 Task: Open Card Sales Meeting Review in Board Competitive Intelligence Best Practices to Workspace Backup and Recovery Software and add a team member Softage.1@softage.net, a label Green, a checklist Asset Allocation, an attachment from your computer, a color Green and finally, add a card description 'Develop and launch new customer feedback program for product improvements' and a comment 'This task requires us to be adaptable and flexible, willing to adjust our approach as needed based on new information or feedback.'. Add a start date 'Jan 01, 1900' with a due date 'Jan 08, 1900'
Action: Mouse moved to (74, 305)
Screenshot: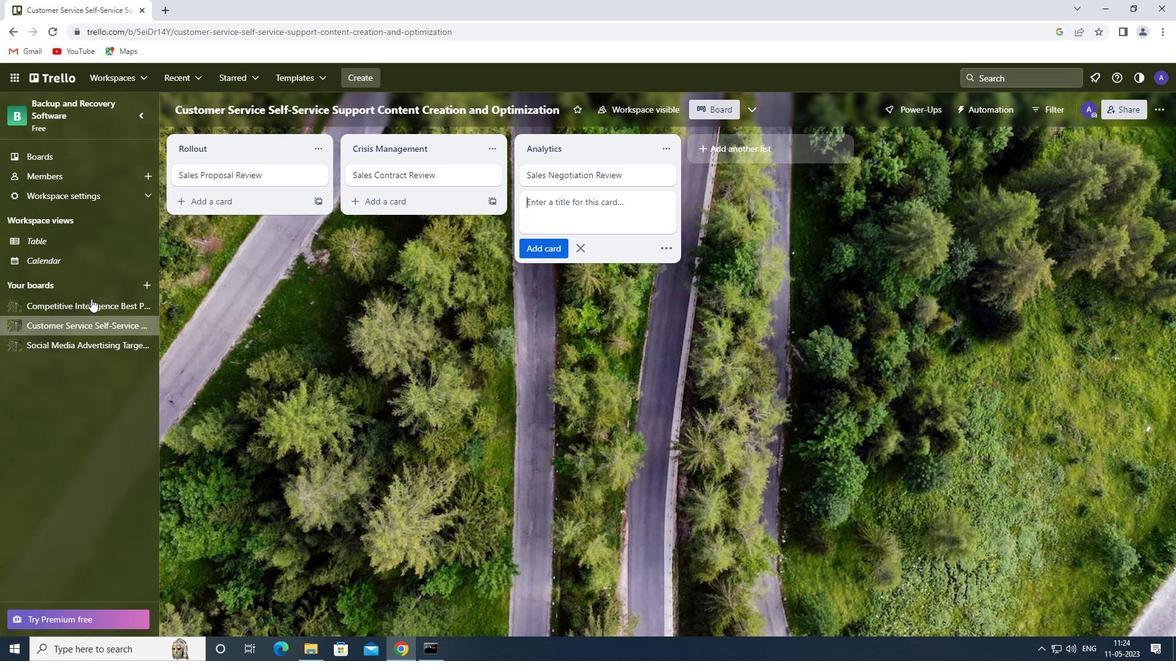 
Action: Mouse pressed left at (74, 305)
Screenshot: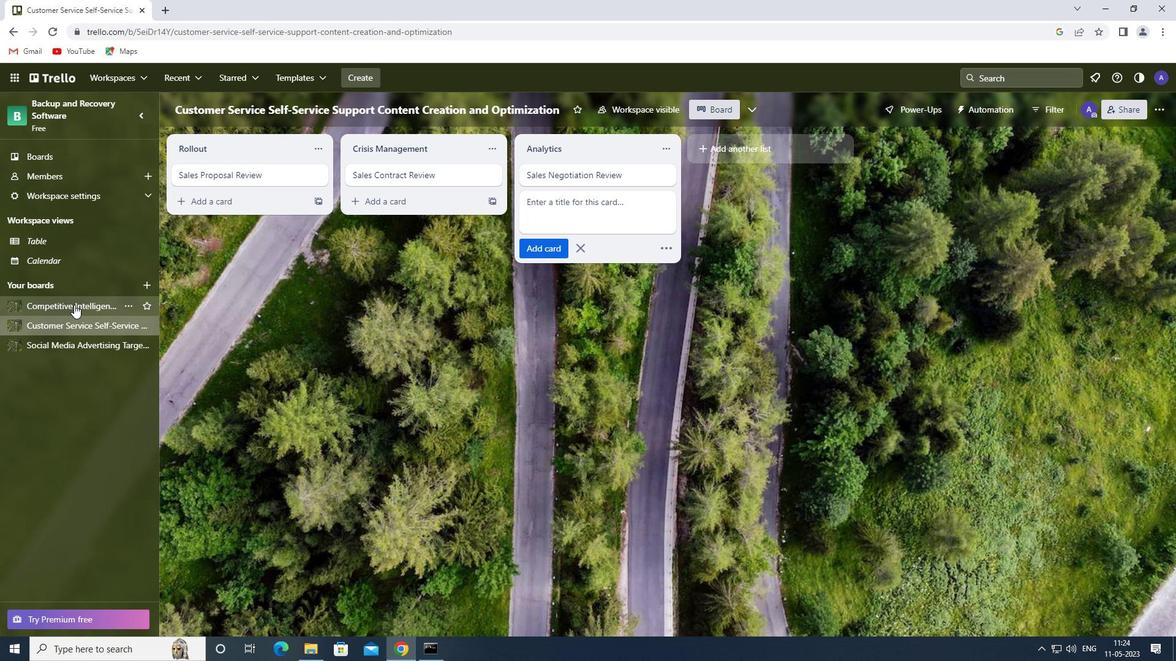 
Action: Mouse moved to (228, 176)
Screenshot: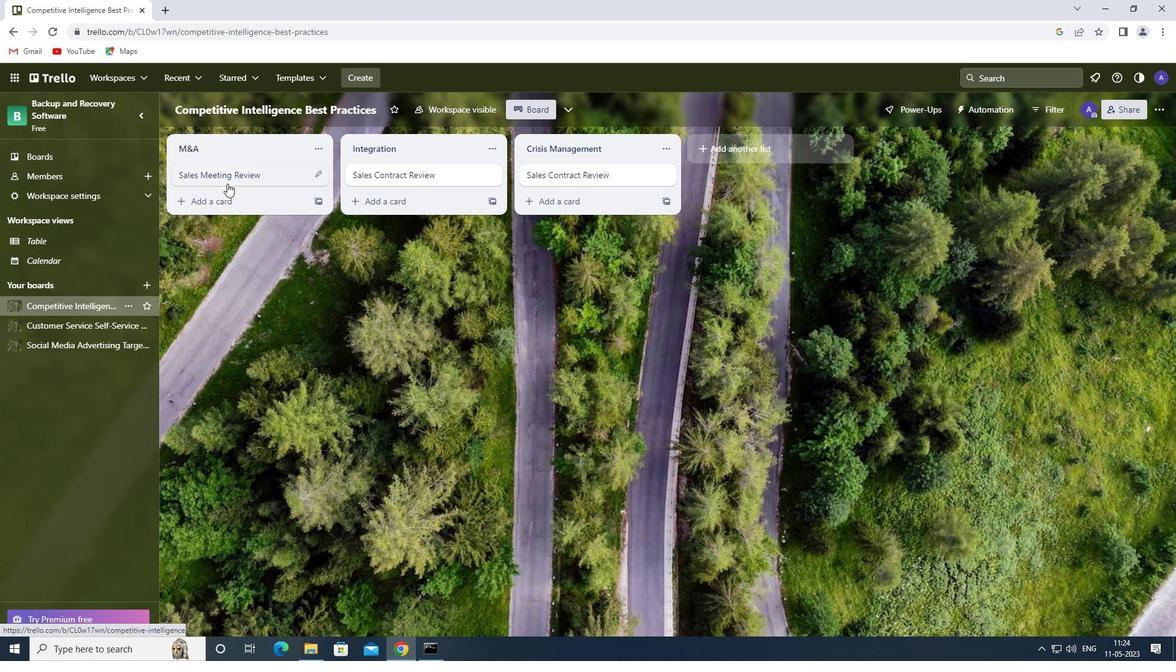 
Action: Mouse pressed left at (228, 176)
Screenshot: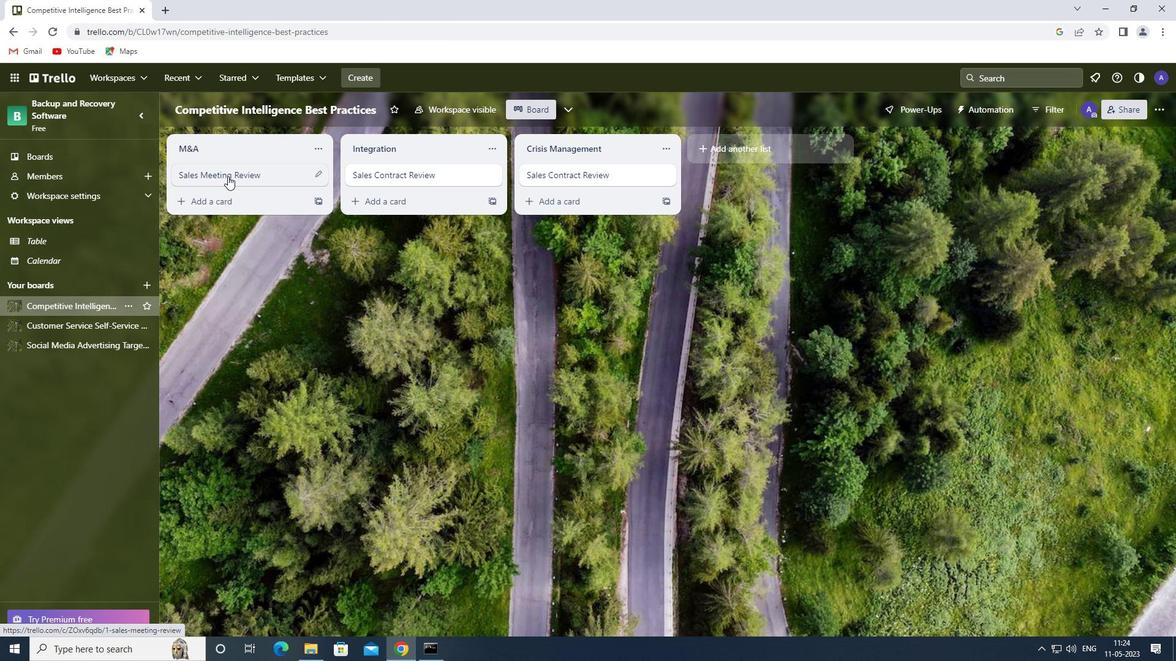 
Action: Mouse moved to (742, 172)
Screenshot: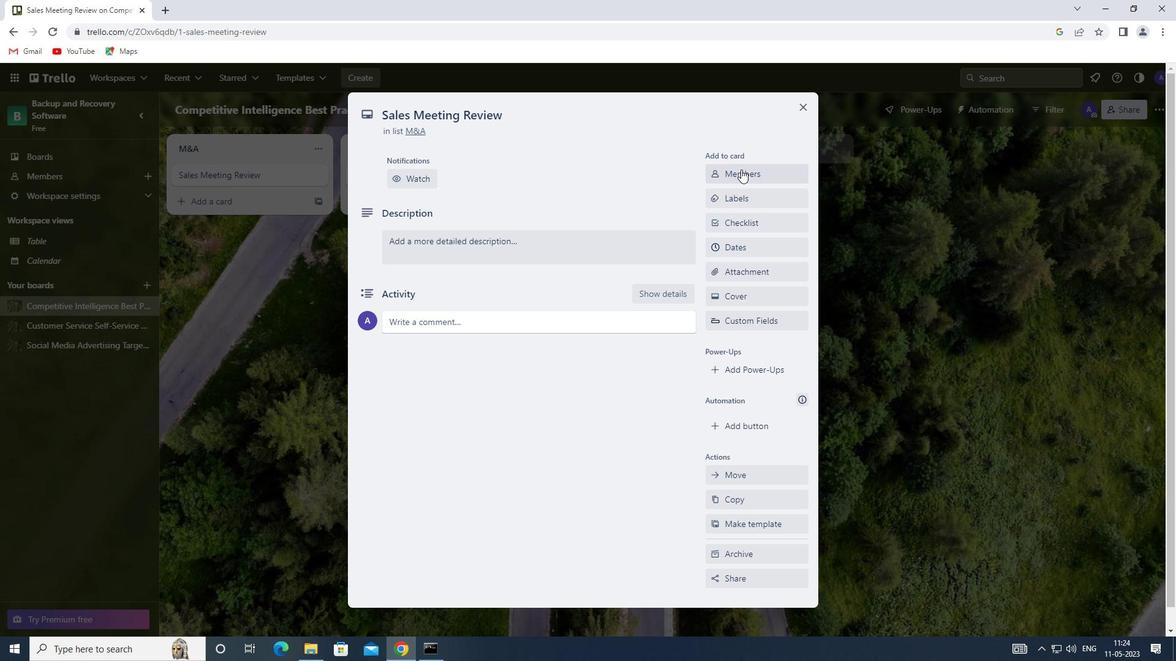 
Action: Mouse pressed left at (742, 172)
Screenshot: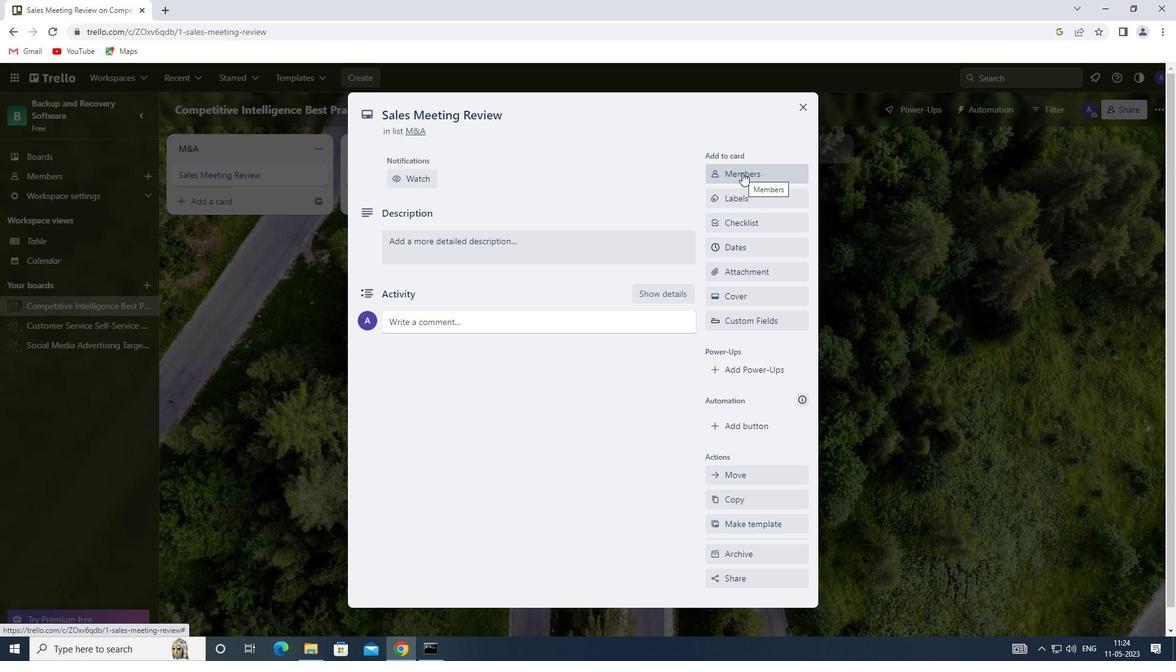 
Action: Mouse moved to (732, 233)
Screenshot: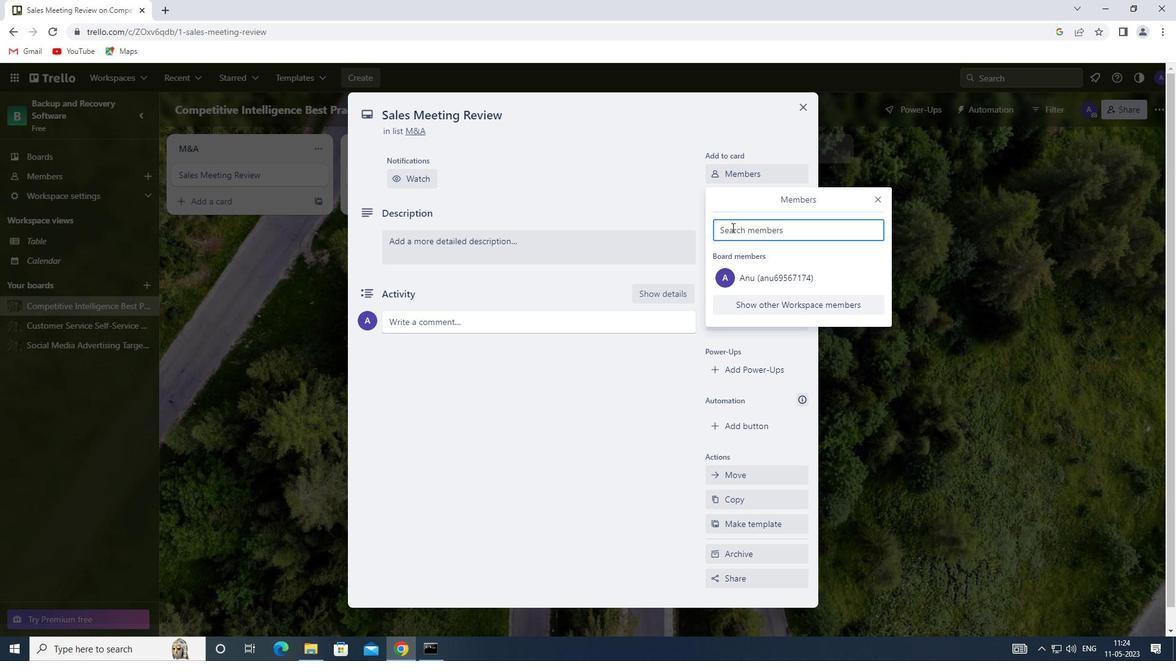 
Action: Mouse pressed left at (732, 233)
Screenshot: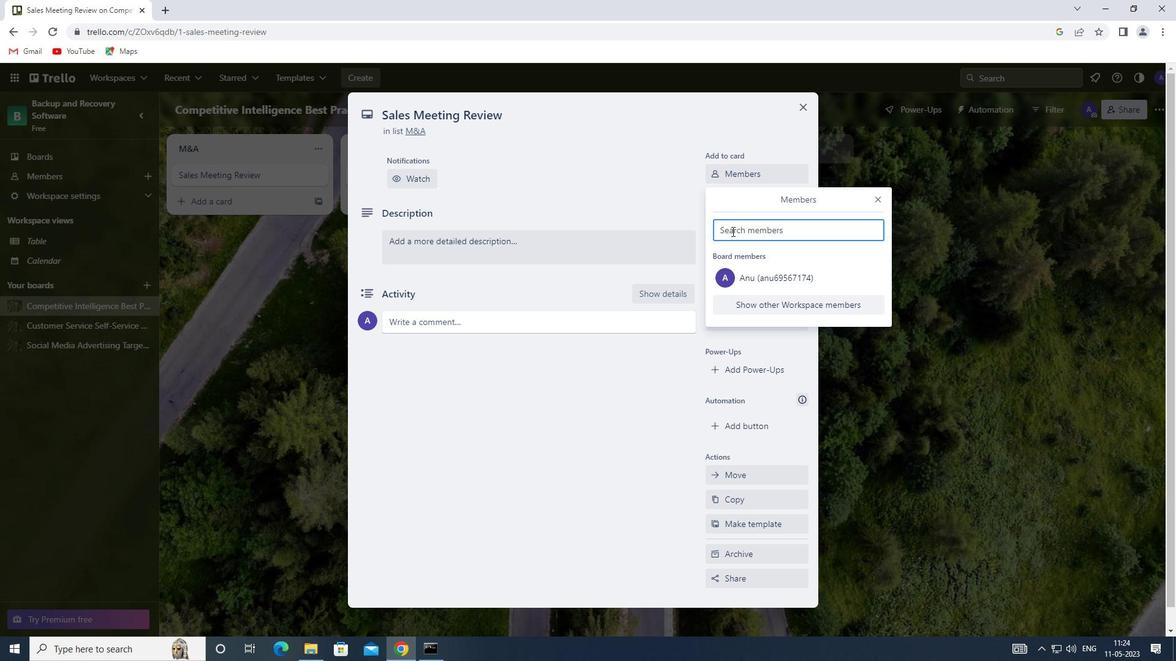 
Action: Key pressed <Key.shift><Key.shift><Key.shift><Key.shift><Key.shift><Key.shift>SOFTAGE.1<Key.shift>@SOFTAGE.NET
Screenshot: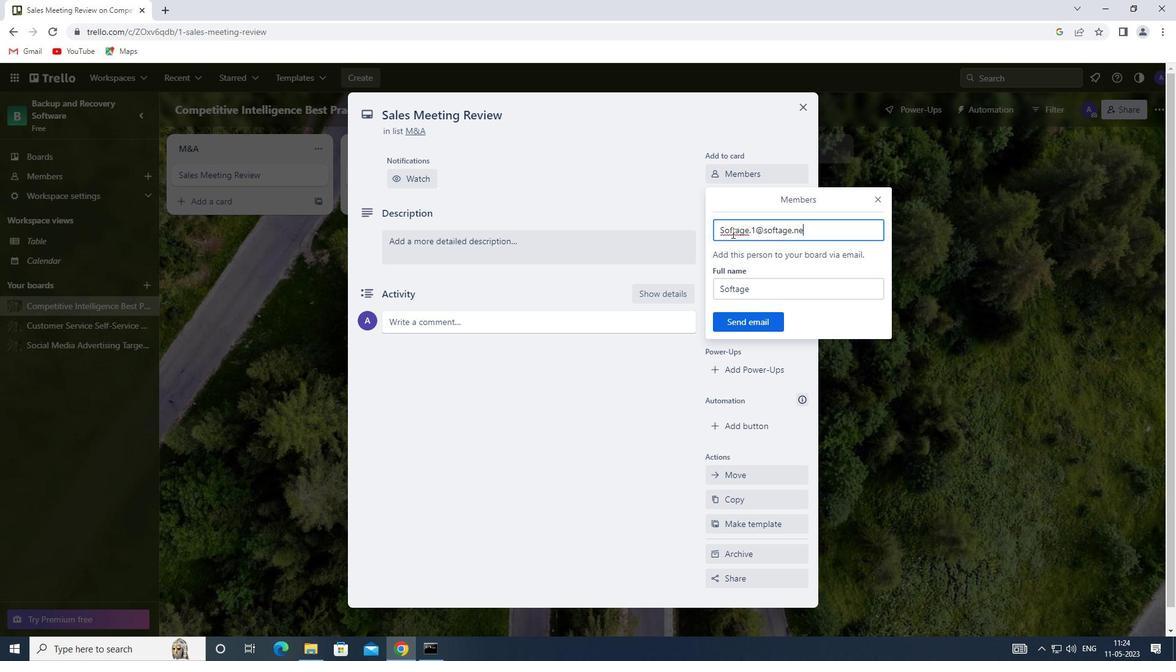 
Action: Mouse moved to (742, 323)
Screenshot: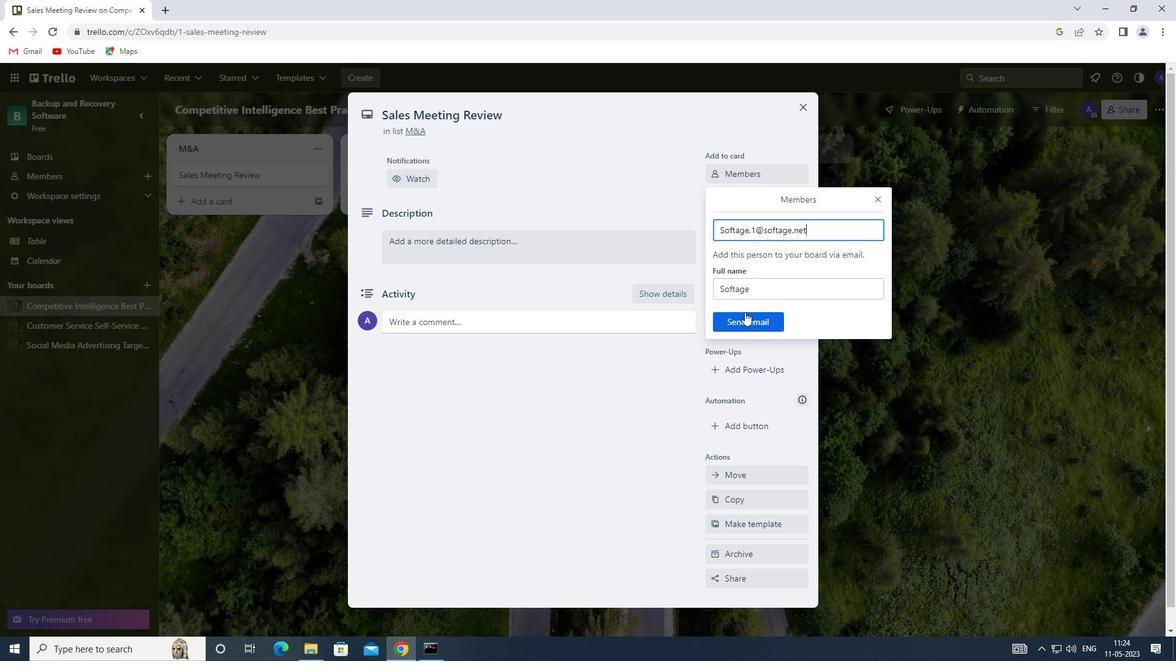 
Action: Mouse pressed left at (742, 323)
Screenshot: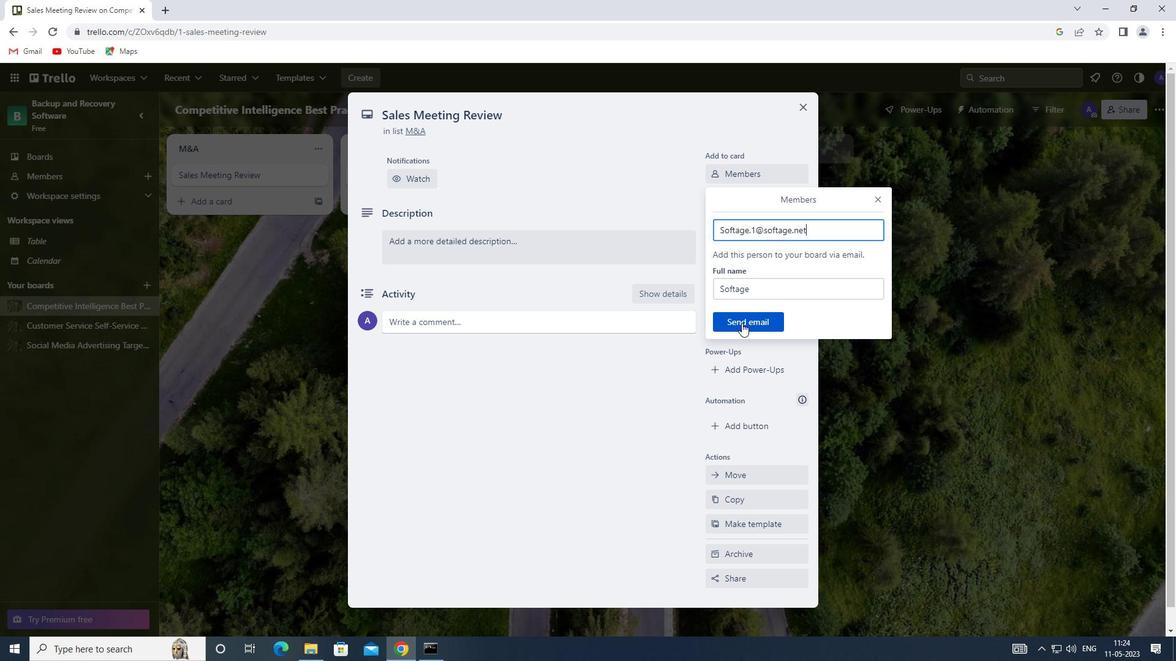
Action: Mouse moved to (739, 244)
Screenshot: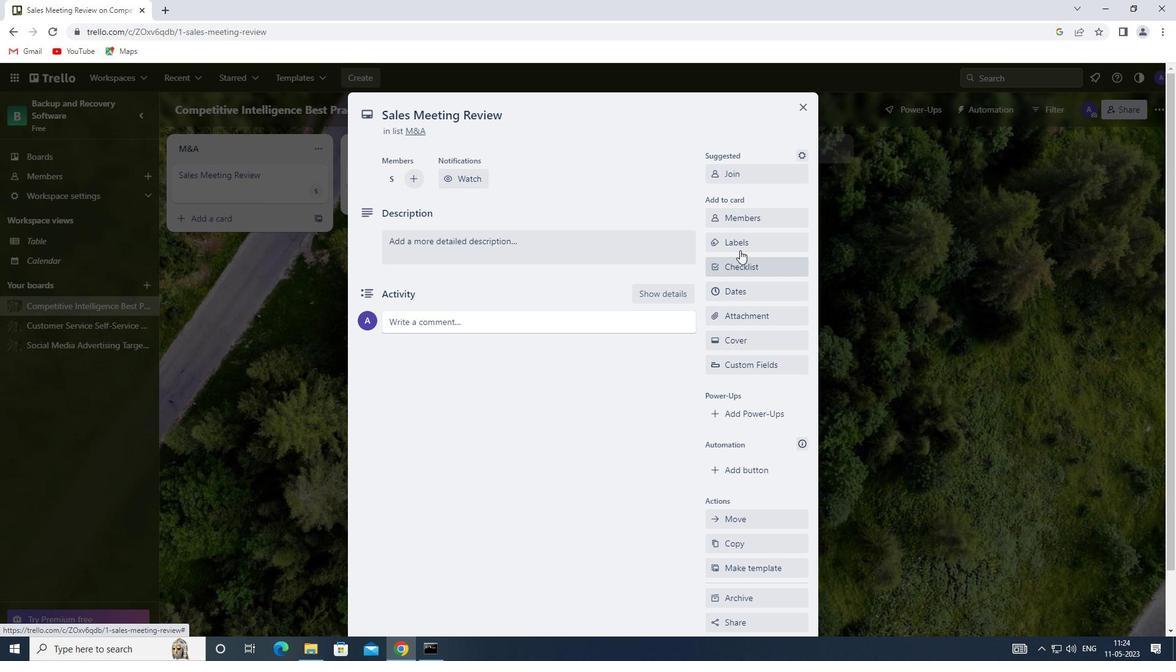 
Action: Mouse pressed left at (739, 244)
Screenshot: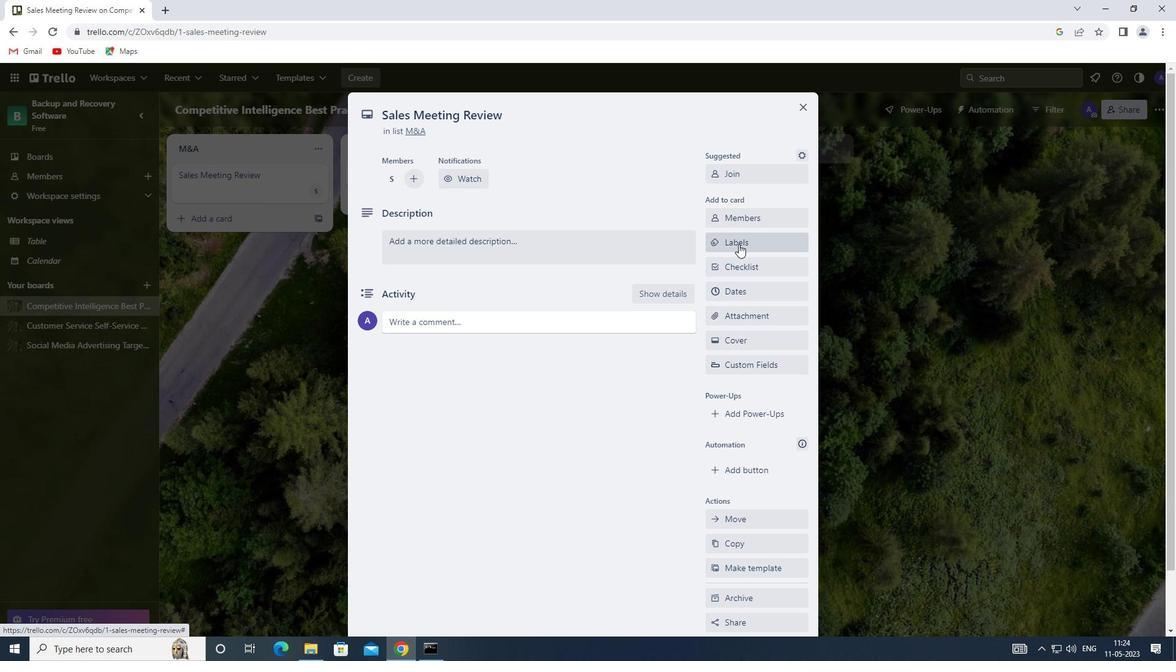 
Action: Mouse moved to (720, 342)
Screenshot: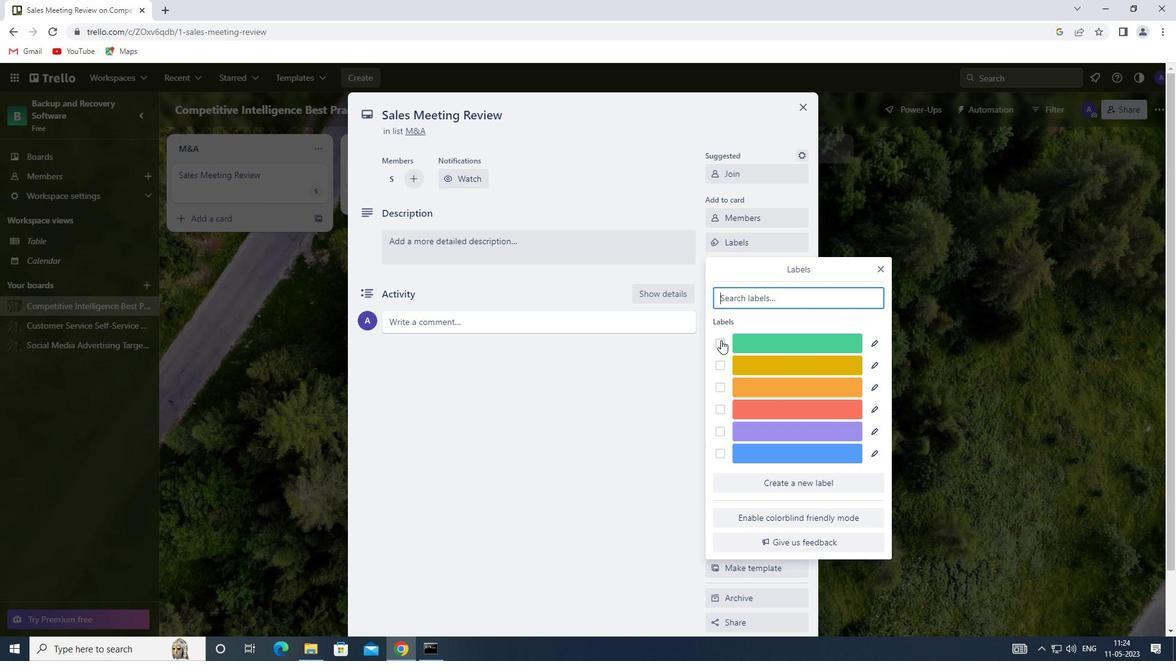 
Action: Mouse pressed left at (720, 342)
Screenshot: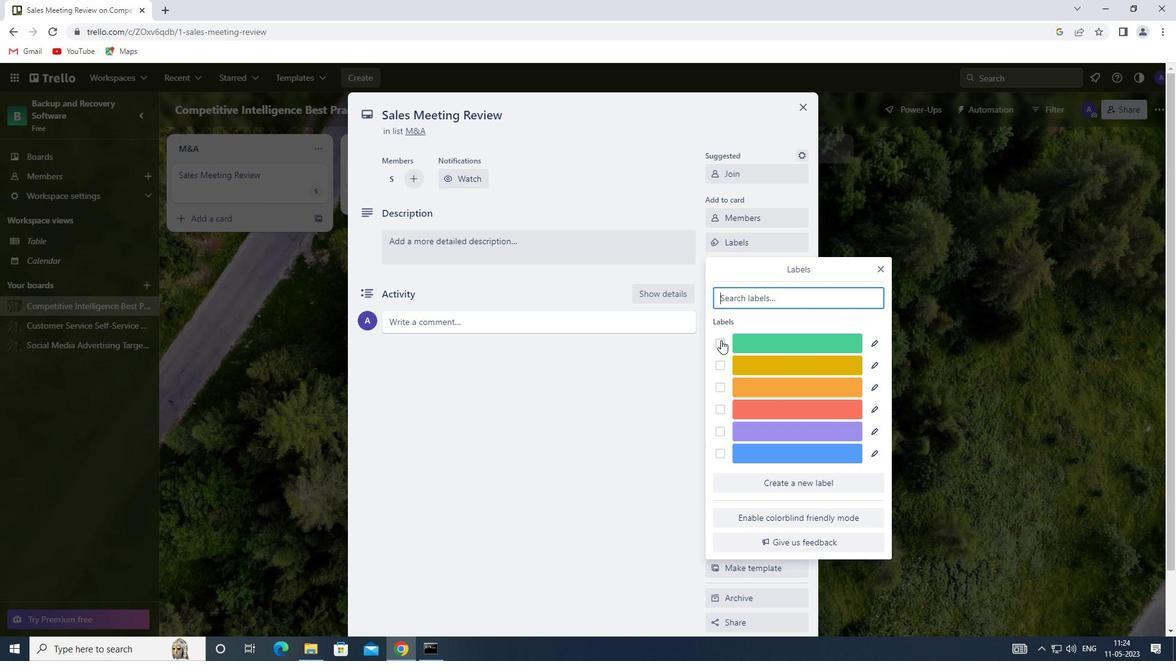 
Action: Mouse moved to (877, 271)
Screenshot: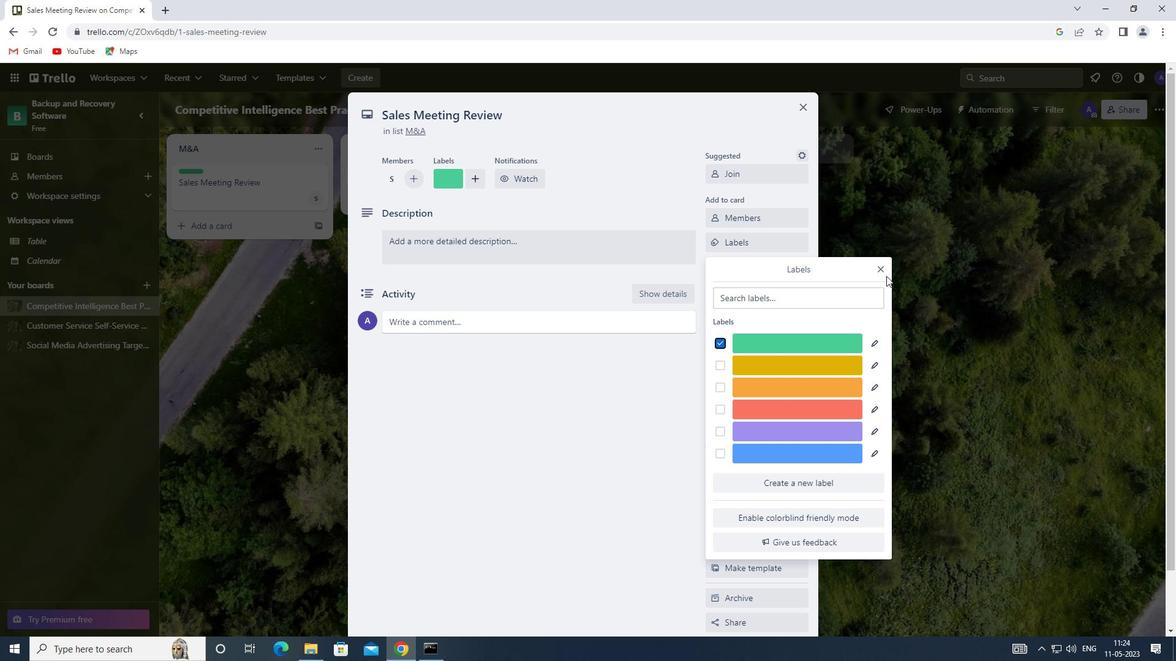 
Action: Mouse pressed left at (877, 271)
Screenshot: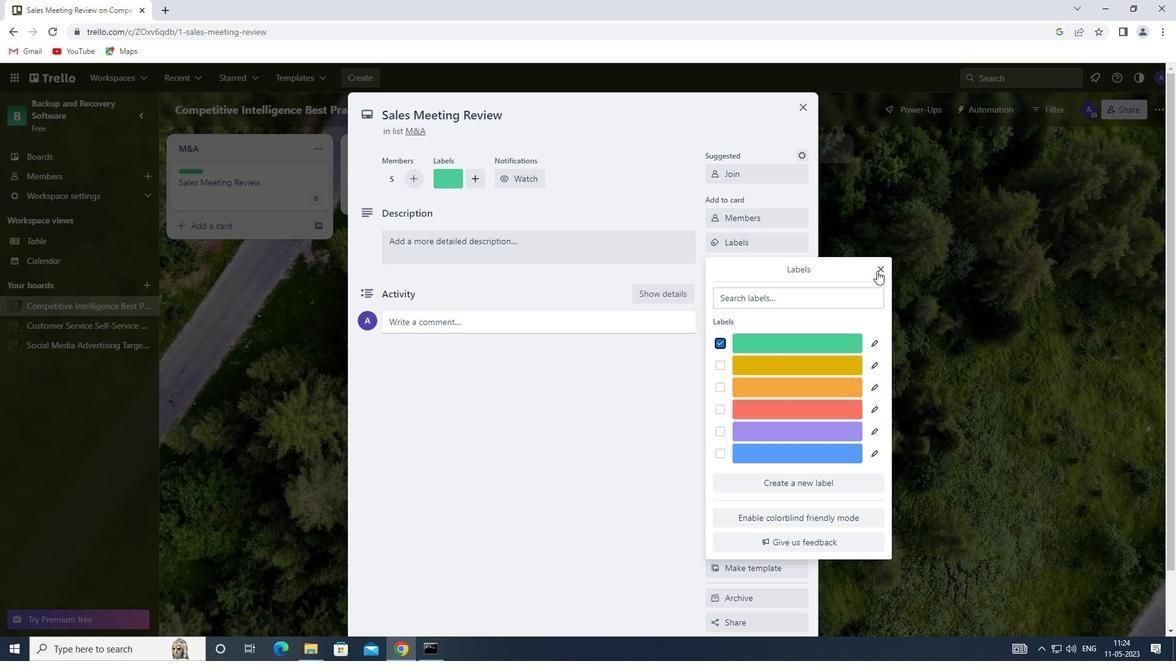 
Action: Mouse moved to (768, 269)
Screenshot: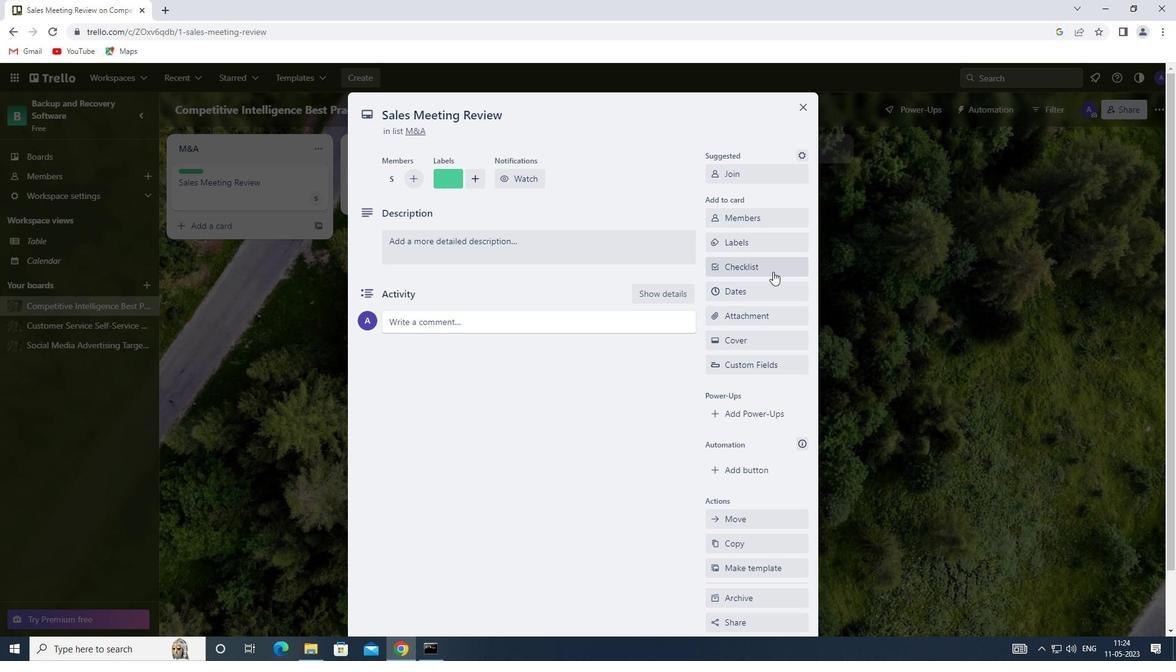 
Action: Mouse pressed left at (768, 269)
Screenshot: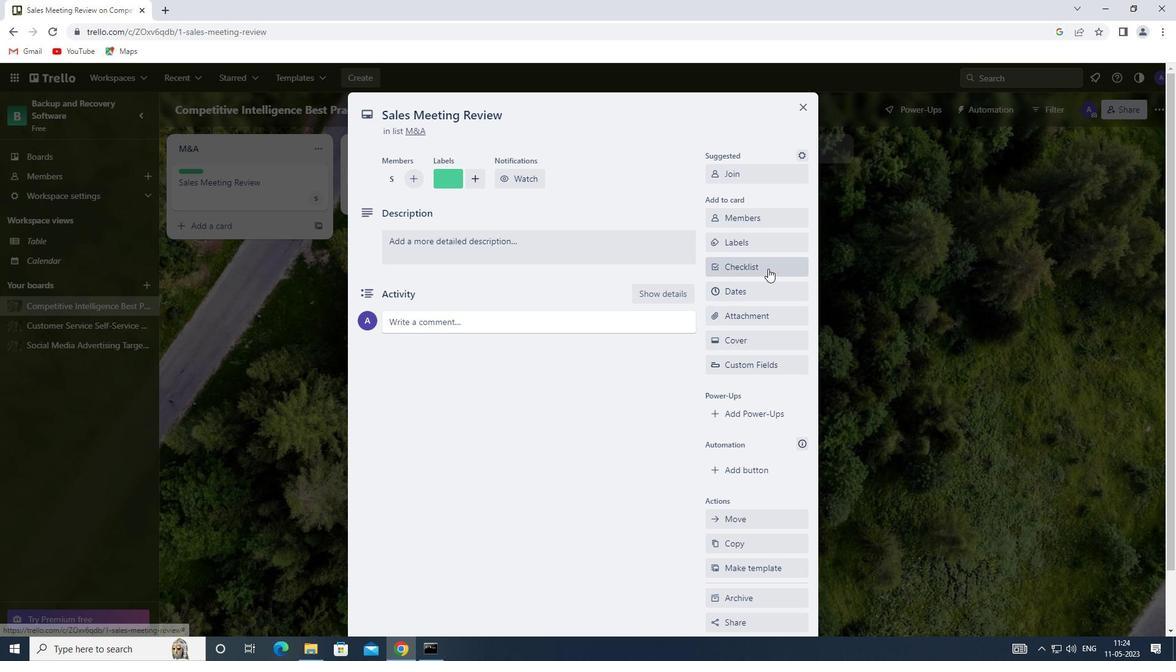 
Action: Mouse moved to (752, 315)
Screenshot: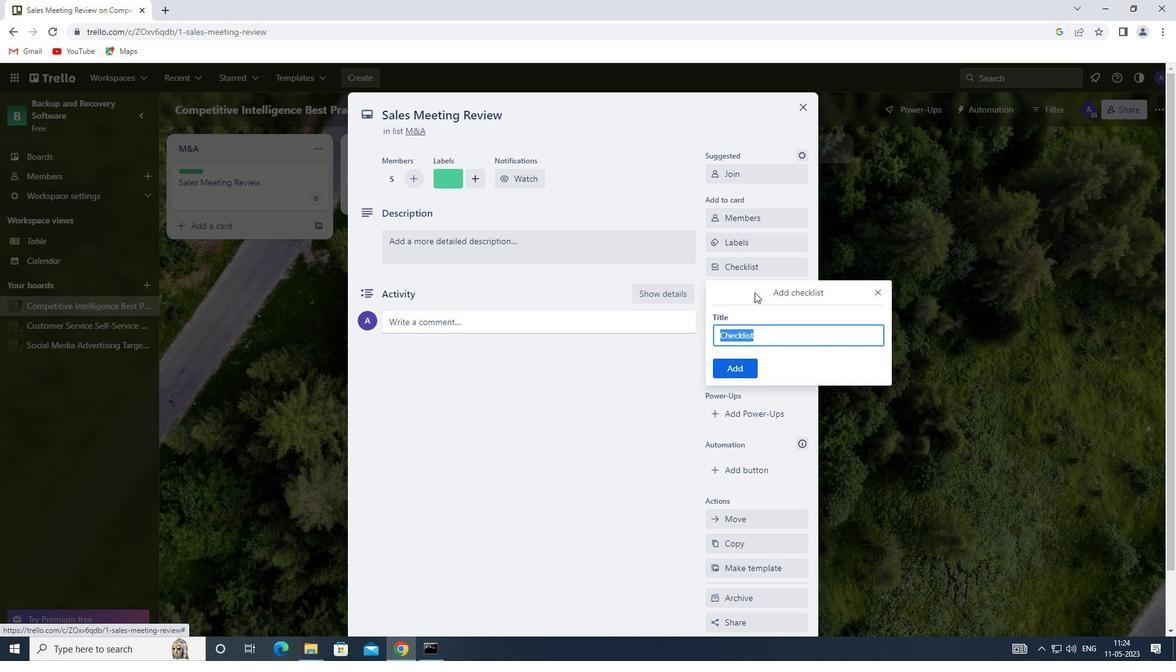 
Action: Key pressed <Key.shift>ASSES<Key.backspace>T<Key.space><Key.shift><Key.shift><Key.shift><Key.shift><Key.shift>ALLOCATION
Screenshot: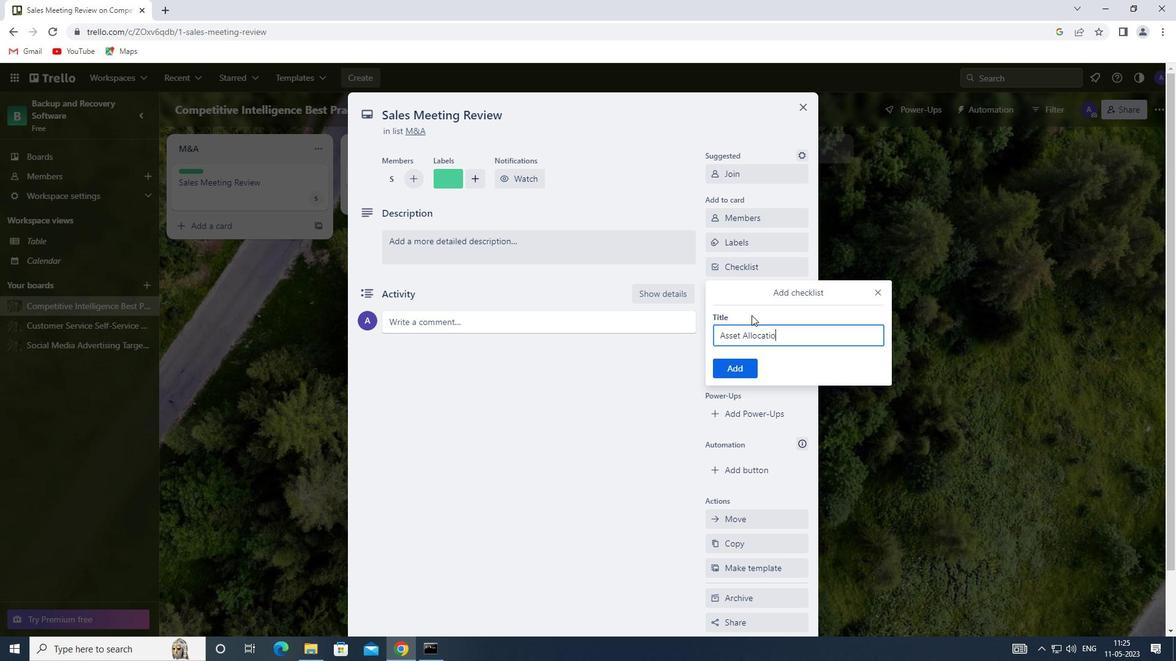 
Action: Mouse moved to (743, 363)
Screenshot: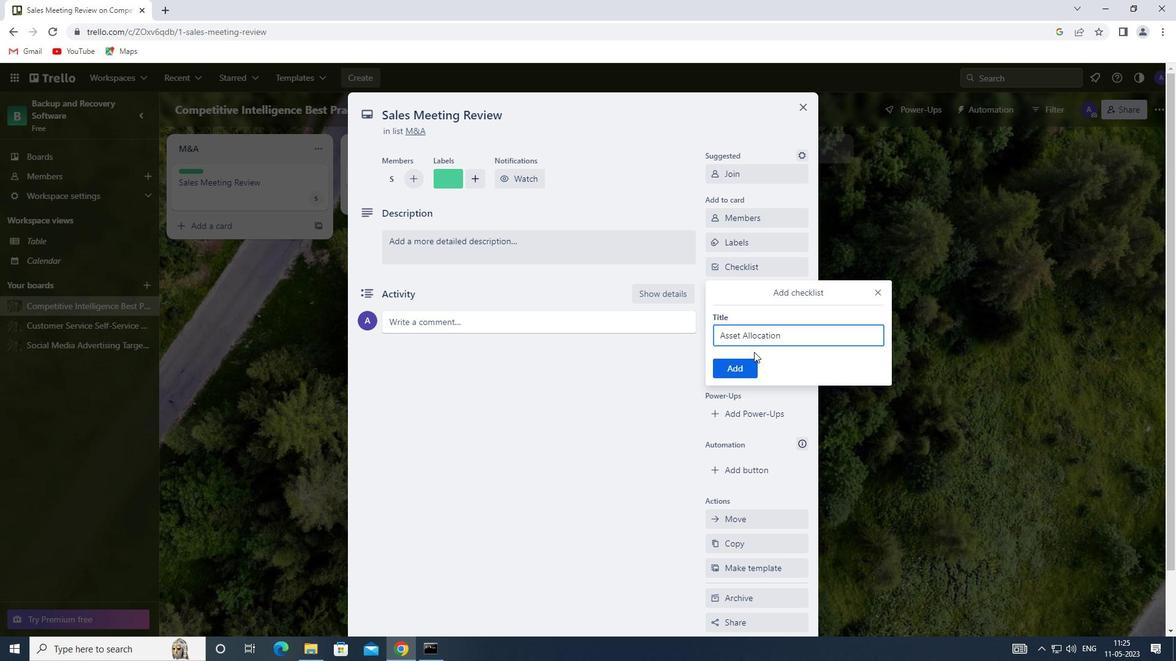 
Action: Mouse pressed left at (743, 363)
Screenshot: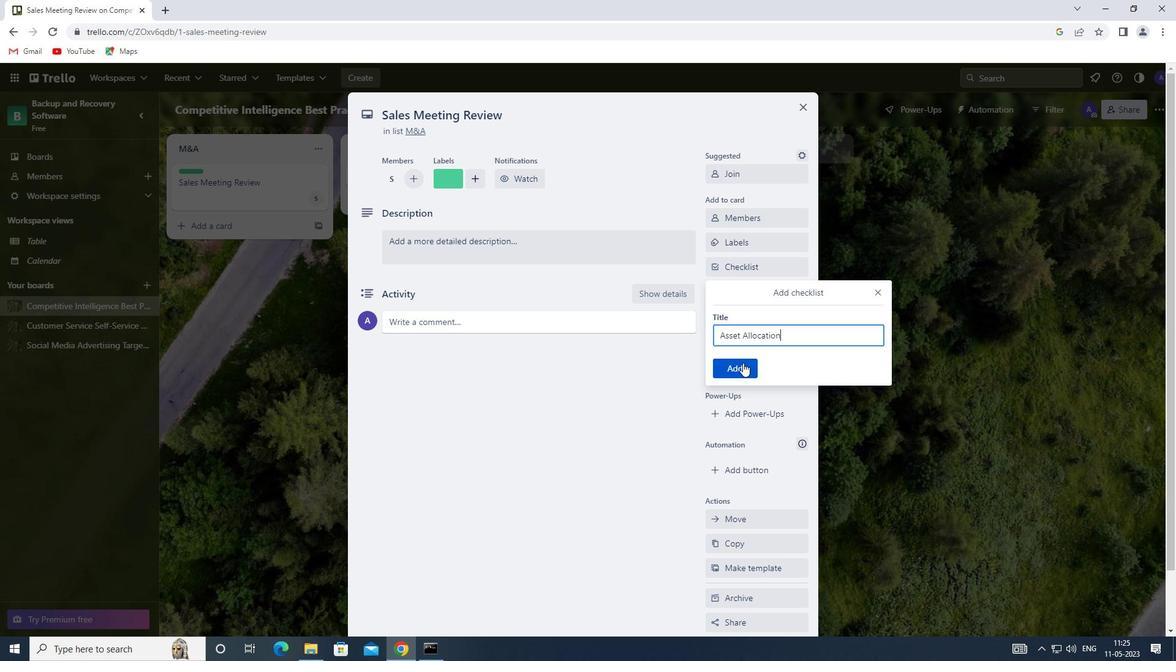 
Action: Mouse moved to (745, 311)
Screenshot: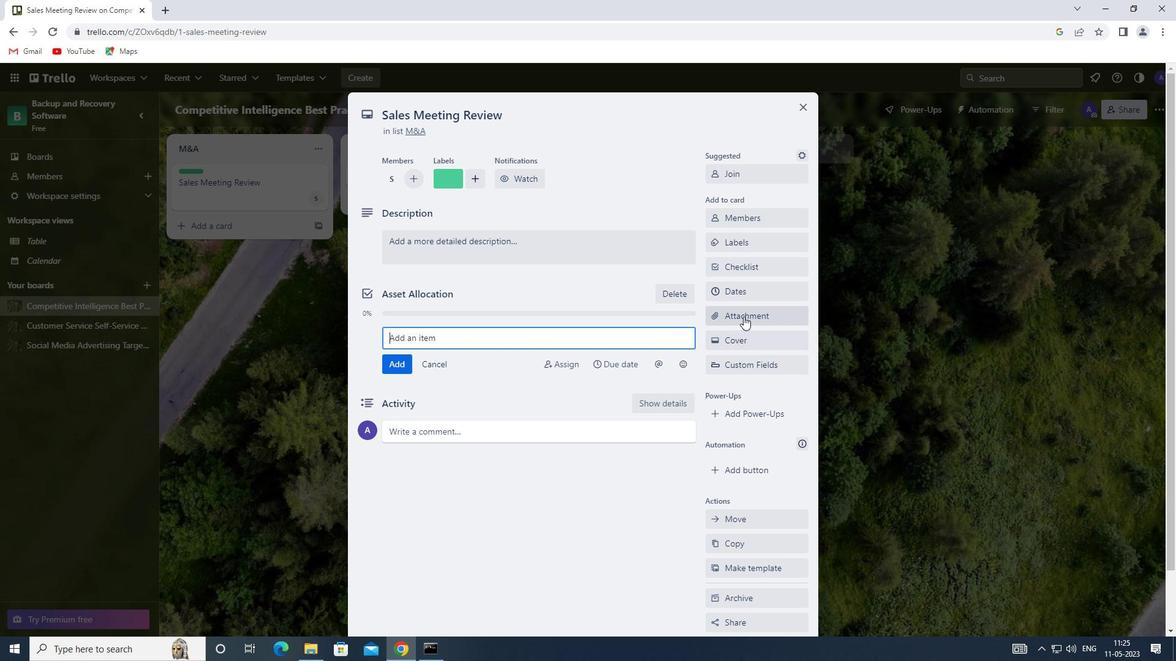 
Action: Mouse pressed left at (745, 311)
Screenshot: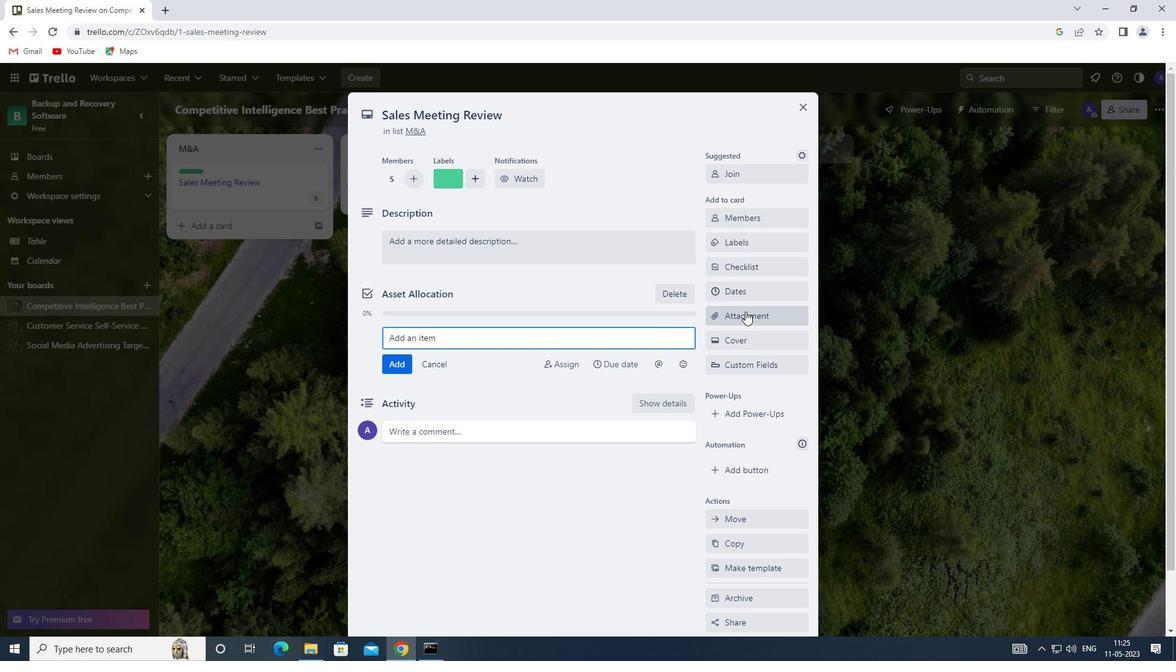 
Action: Mouse moved to (745, 375)
Screenshot: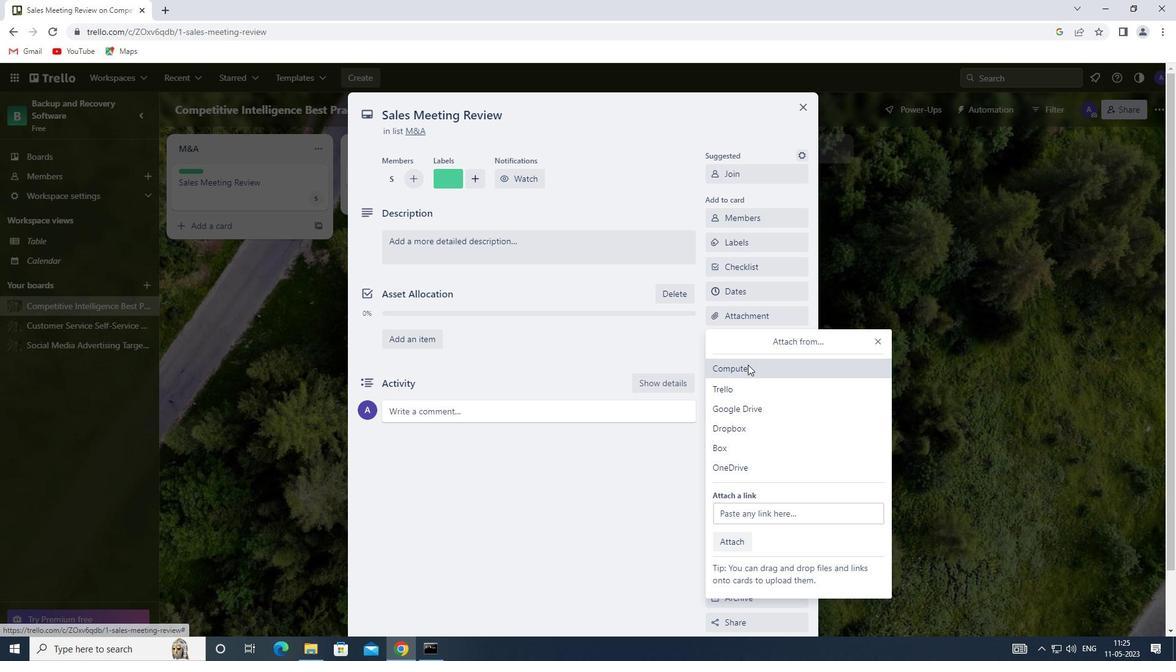 
Action: Mouse pressed left at (745, 375)
Screenshot: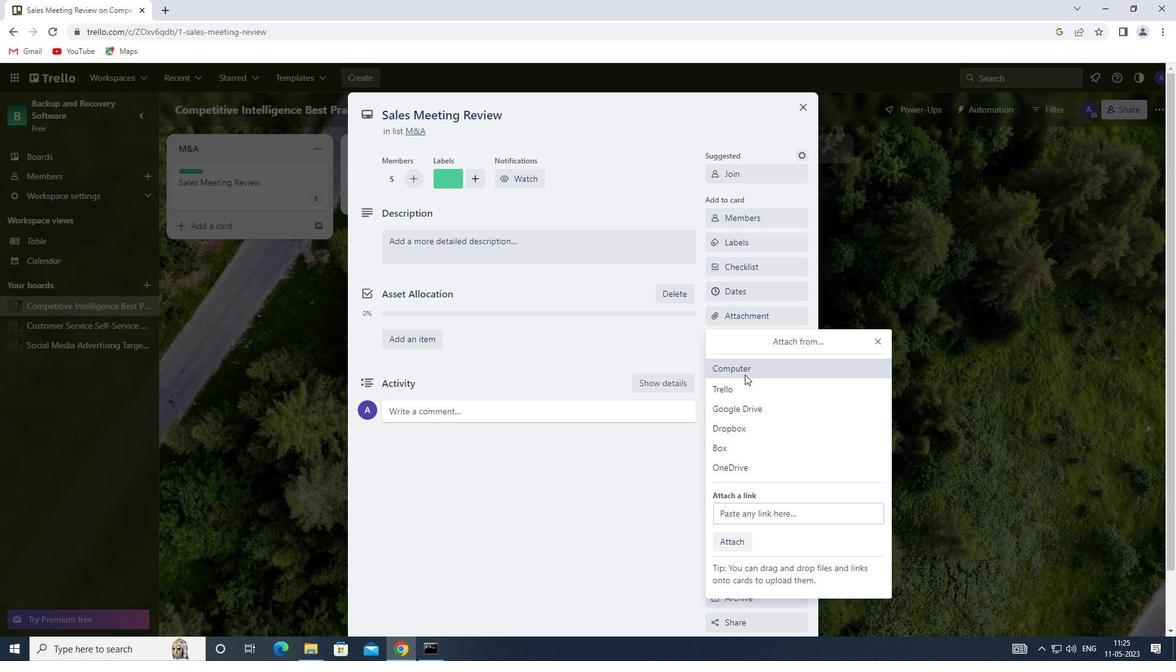 
Action: Mouse moved to (350, 90)
Screenshot: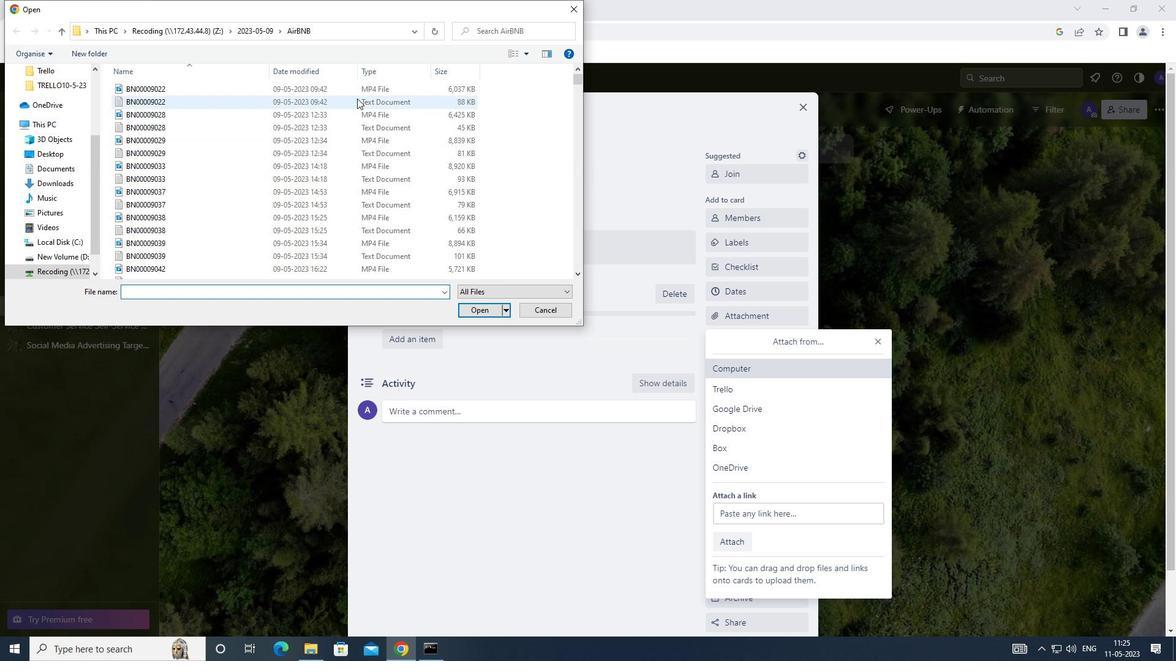 
Action: Mouse pressed left at (350, 90)
Screenshot: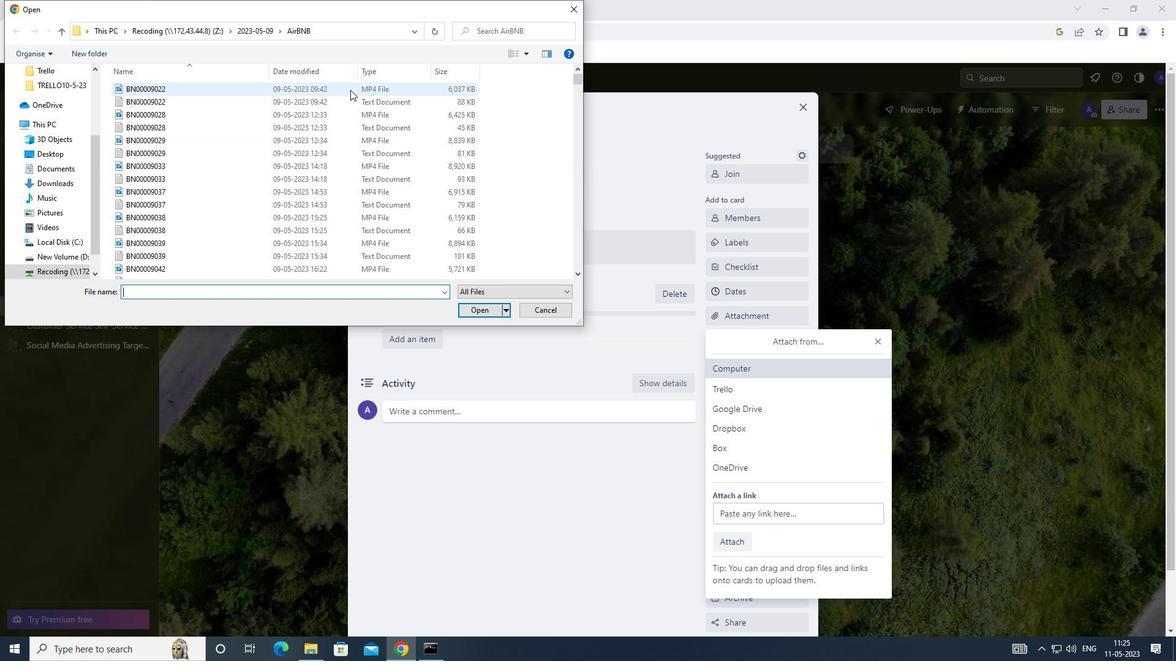
Action: Mouse moved to (482, 311)
Screenshot: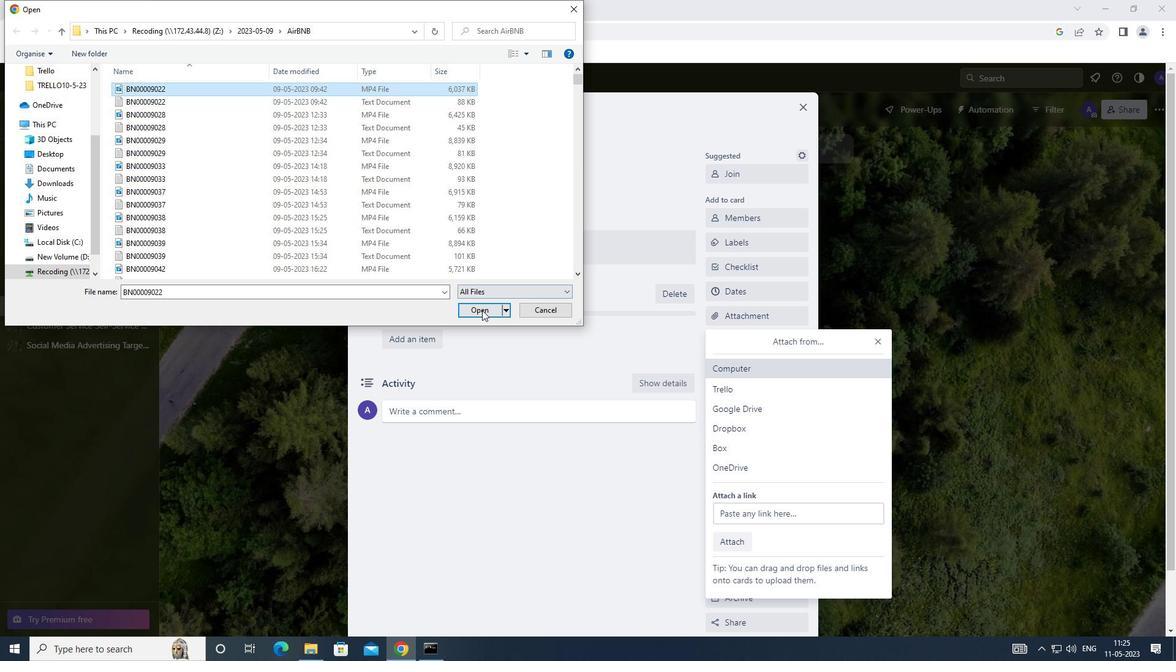 
Action: Mouse pressed left at (482, 311)
Screenshot: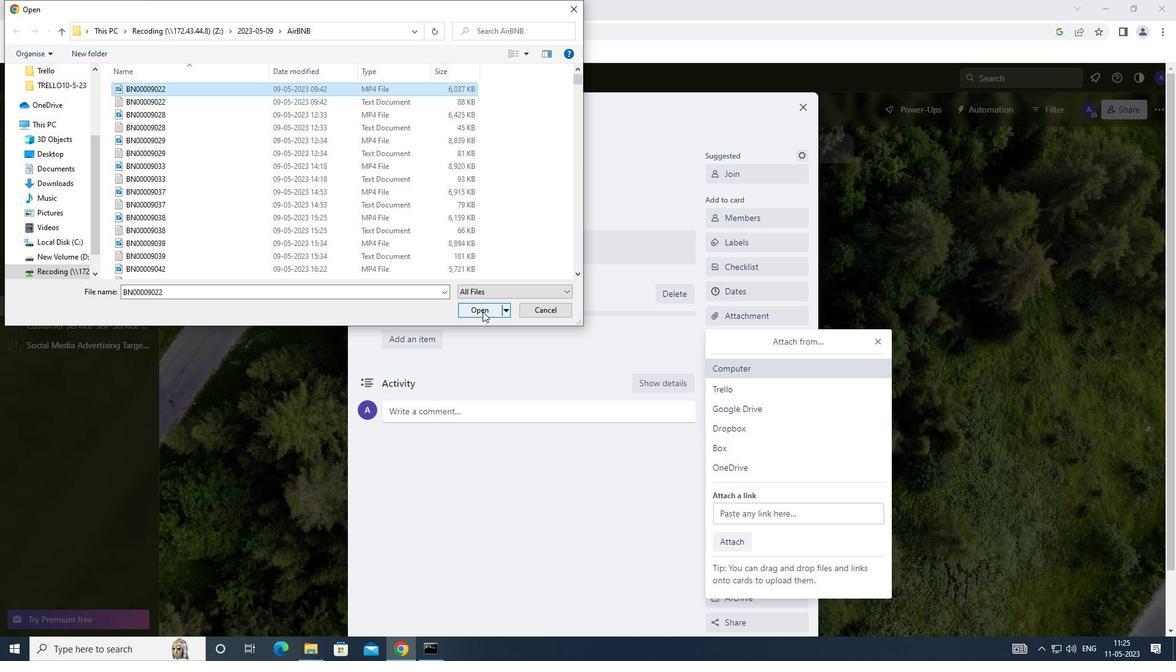 
Action: Mouse moved to (737, 335)
Screenshot: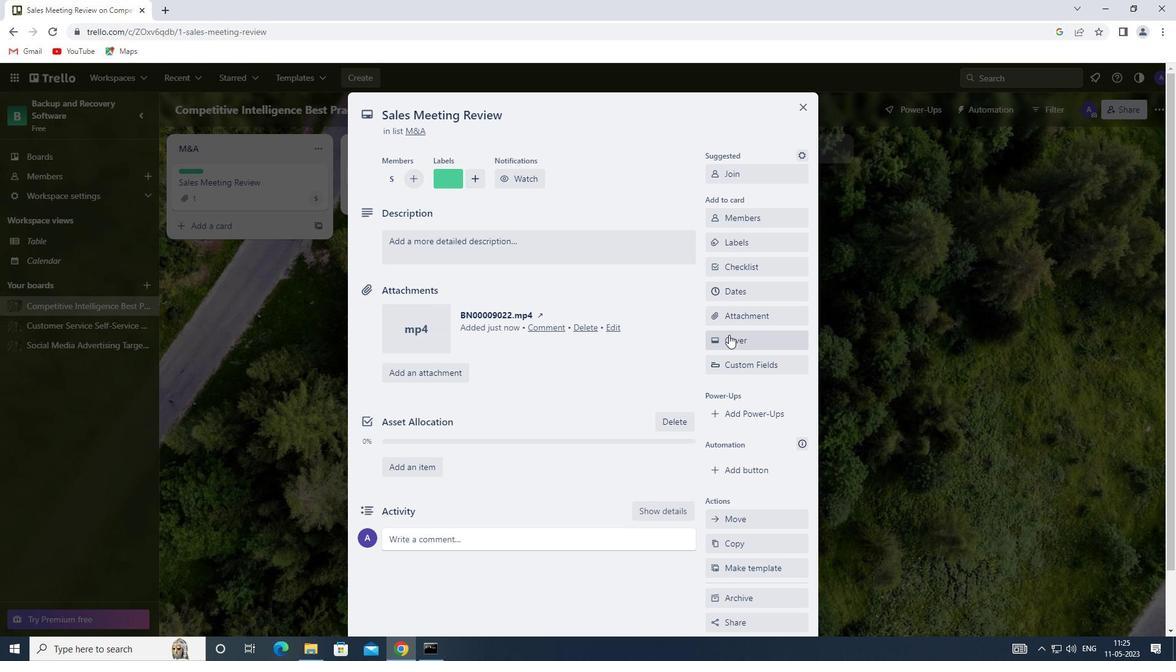 
Action: Mouse pressed left at (737, 335)
Screenshot: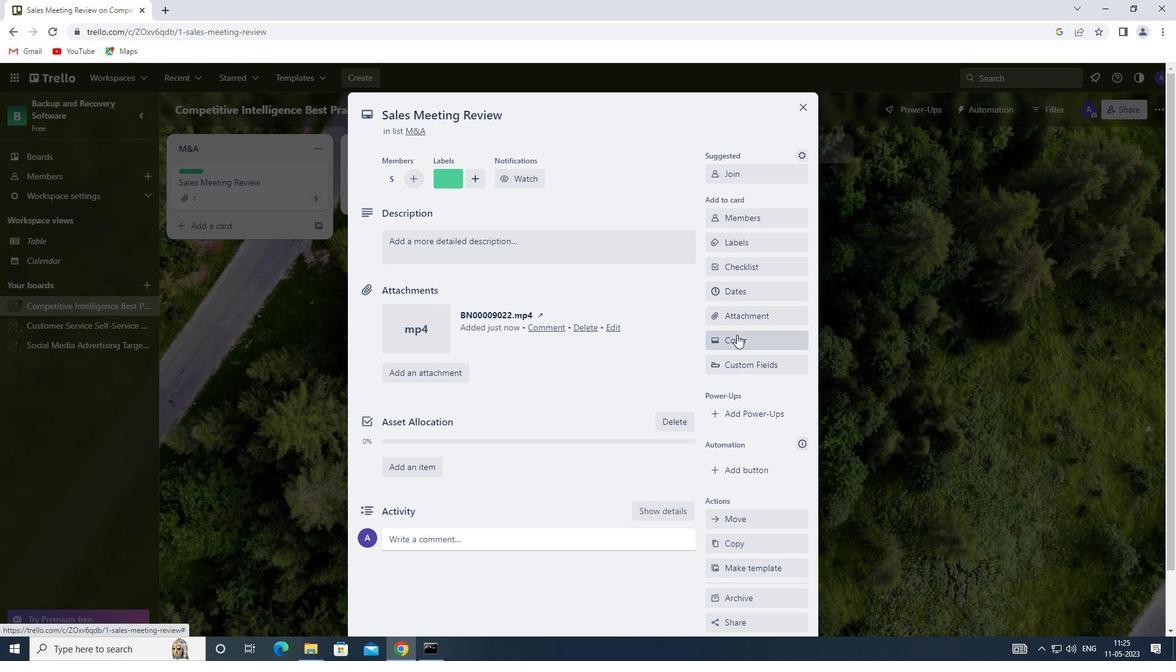 
Action: Mouse moved to (738, 385)
Screenshot: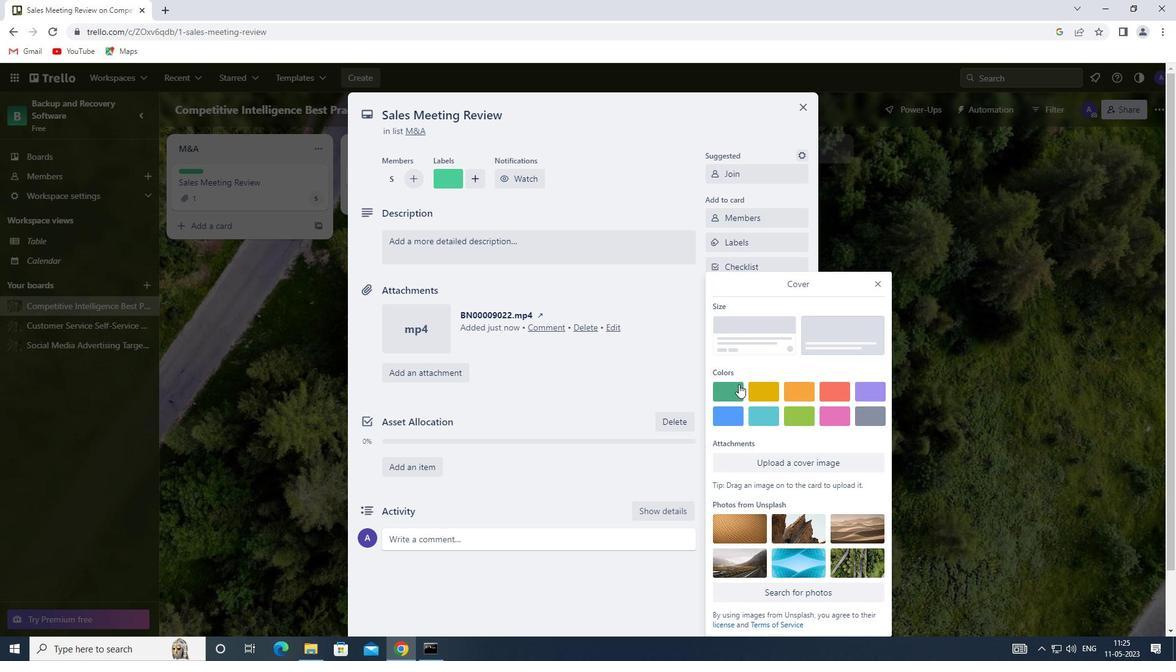 
Action: Mouse pressed left at (738, 385)
Screenshot: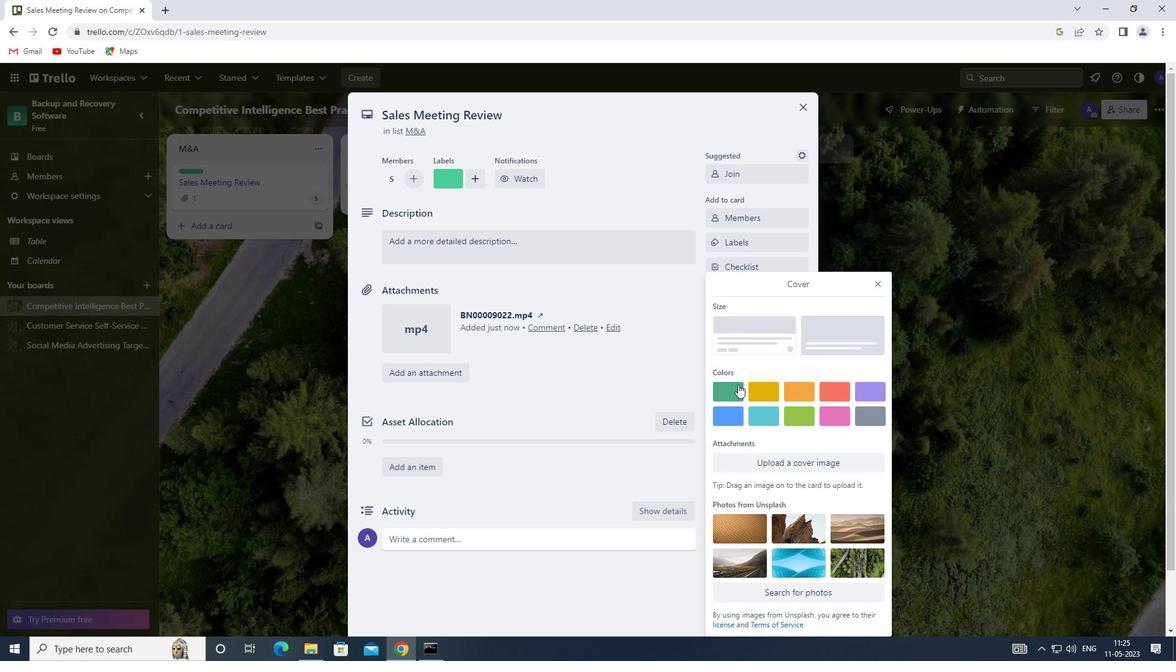 
Action: Mouse moved to (880, 259)
Screenshot: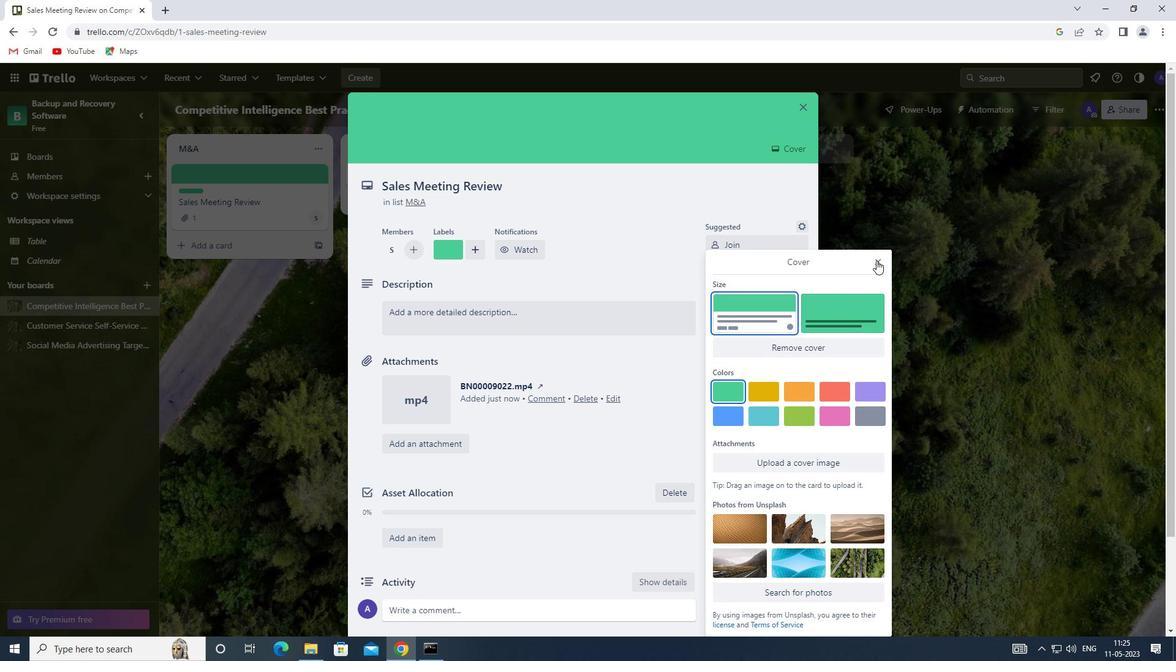 
Action: Mouse pressed left at (880, 259)
Screenshot: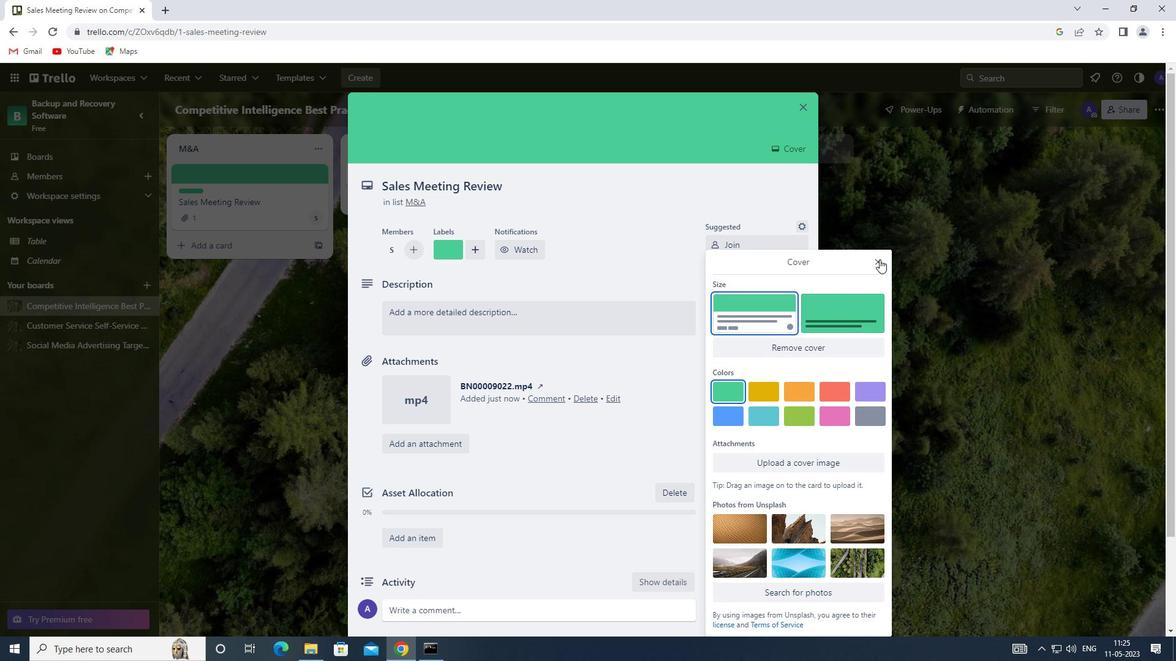 
Action: Mouse moved to (418, 309)
Screenshot: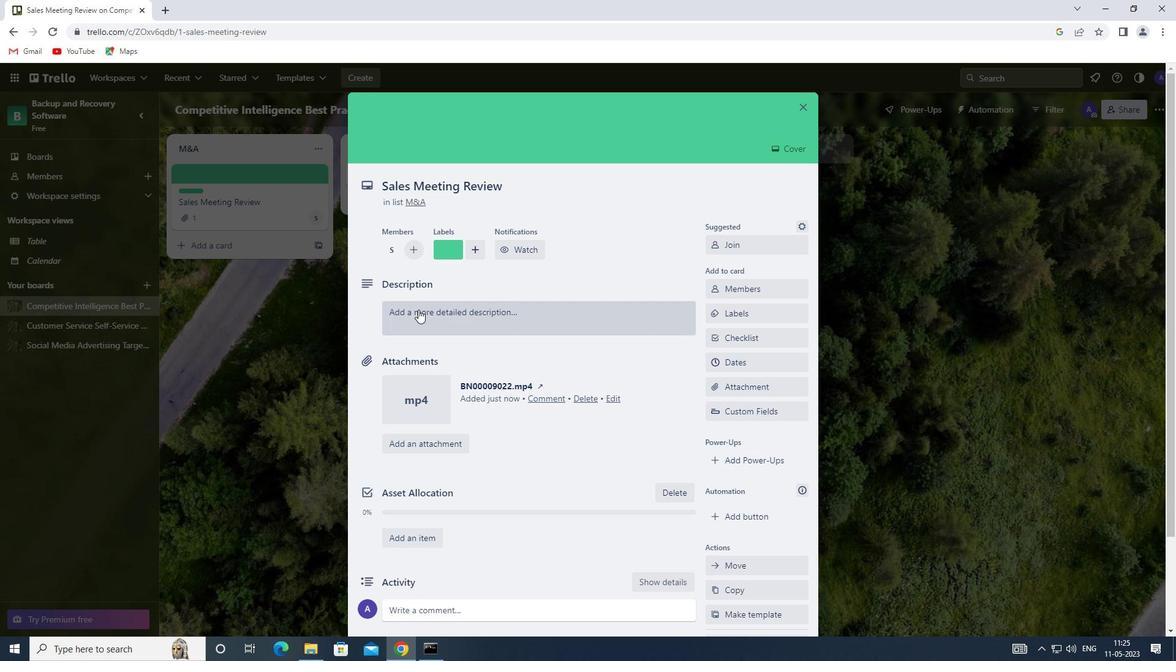 
Action: Mouse pressed left at (418, 309)
Screenshot: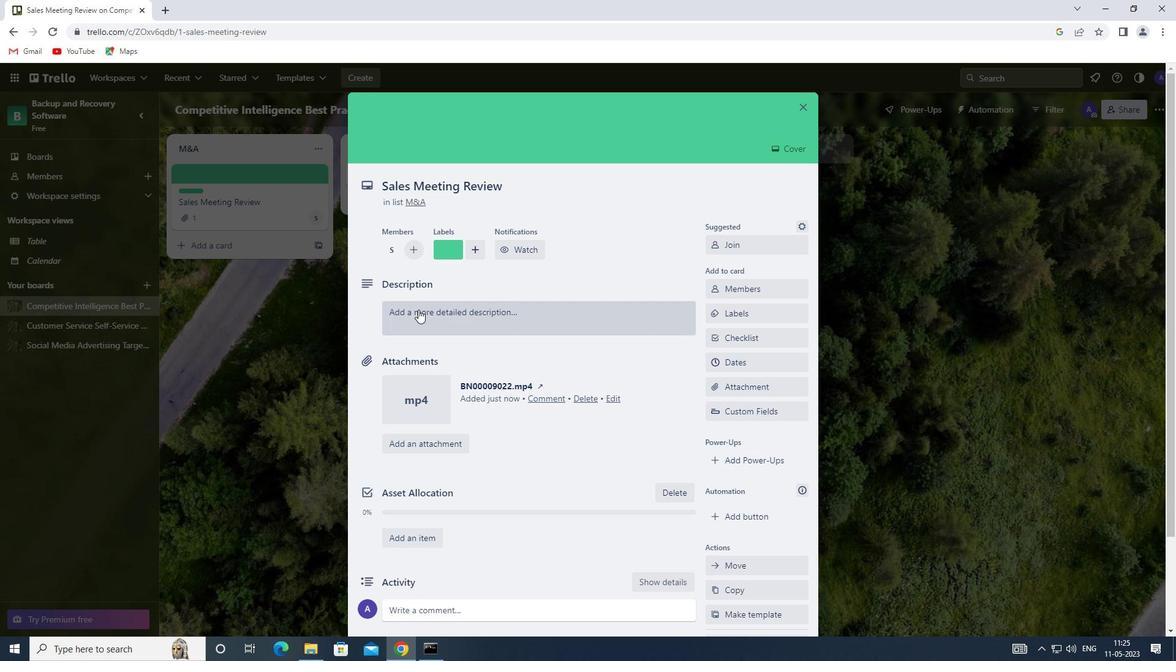 
Action: Mouse moved to (414, 354)
Screenshot: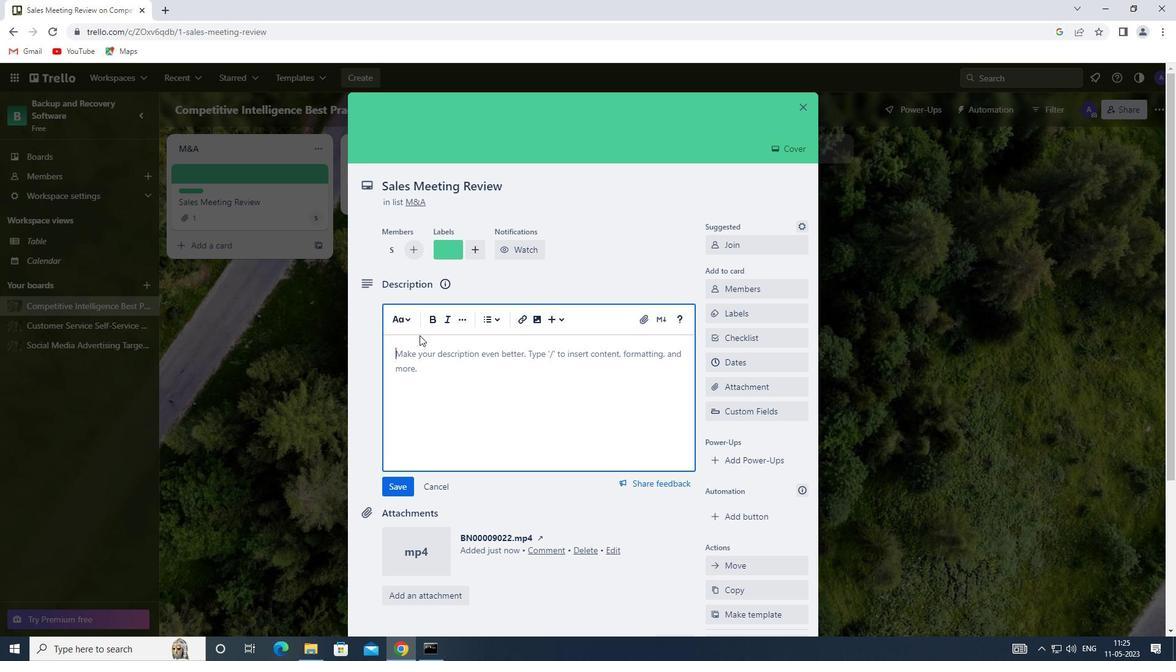 
Action: Mouse pressed left at (414, 354)
Screenshot: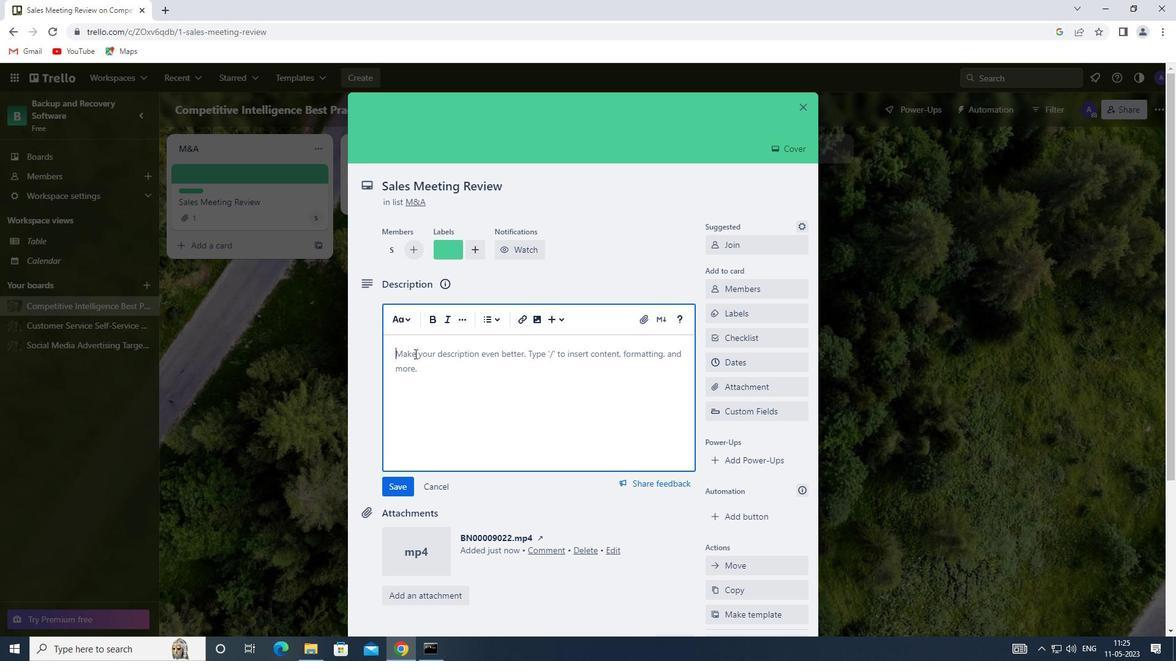 
Action: Key pressed <Key.shift><Key.shift><Key.shift><Key.shift><Key.shift><Key.shift><Key.shift><Key.shift><Key.shift><Key.shift><Key.shift><Key.shift><Key.shift><Key.shift><Key.shift><Key.shift><Key.shift><Key.shift><Key.shift><Key.shift><Key.shift><Key.shift><Key.shift><Key.shift><Key.shift><Key.shift><Key.shift><Key.shift><Key.shift><Key.shift><Key.shift>DEVELOP<Key.space>AND<Key.space>LAUNV<Key.backspace>CH<Key.space>NEW<Key.space>CUSTOMER<Key.space>FEEDBACK<Key.space>PROGRAM<Key.space>FOR<Key.space>PRODUV<Key.backspace>CT<Key.space>IMPROVEMENTS
Screenshot: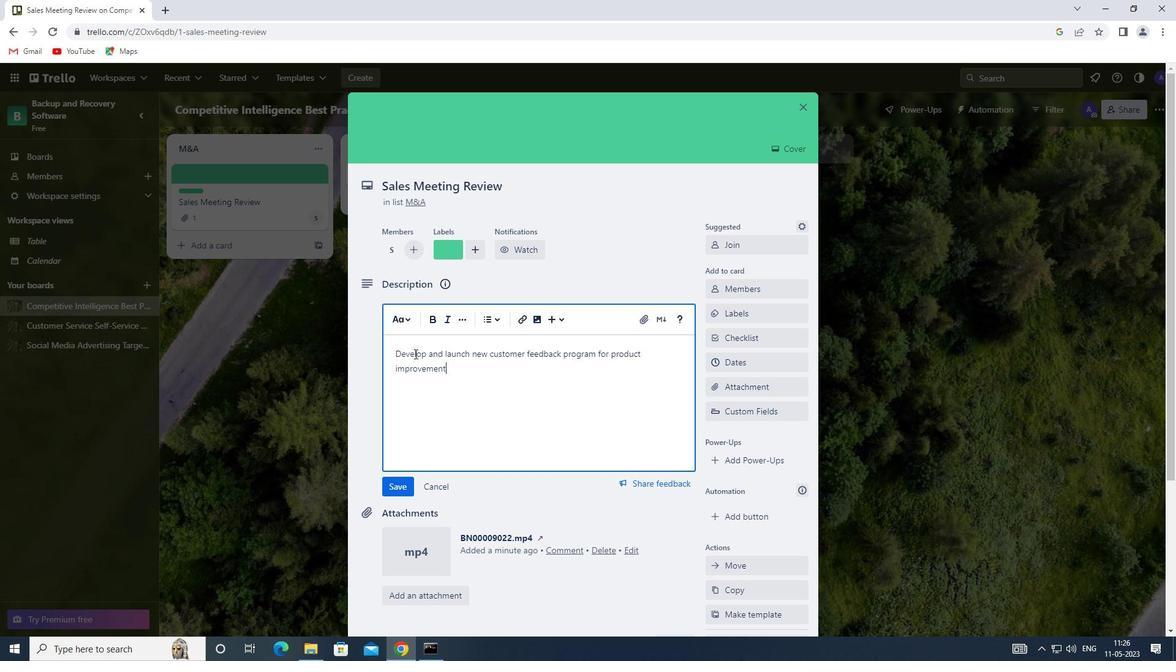 
Action: Mouse moved to (396, 483)
Screenshot: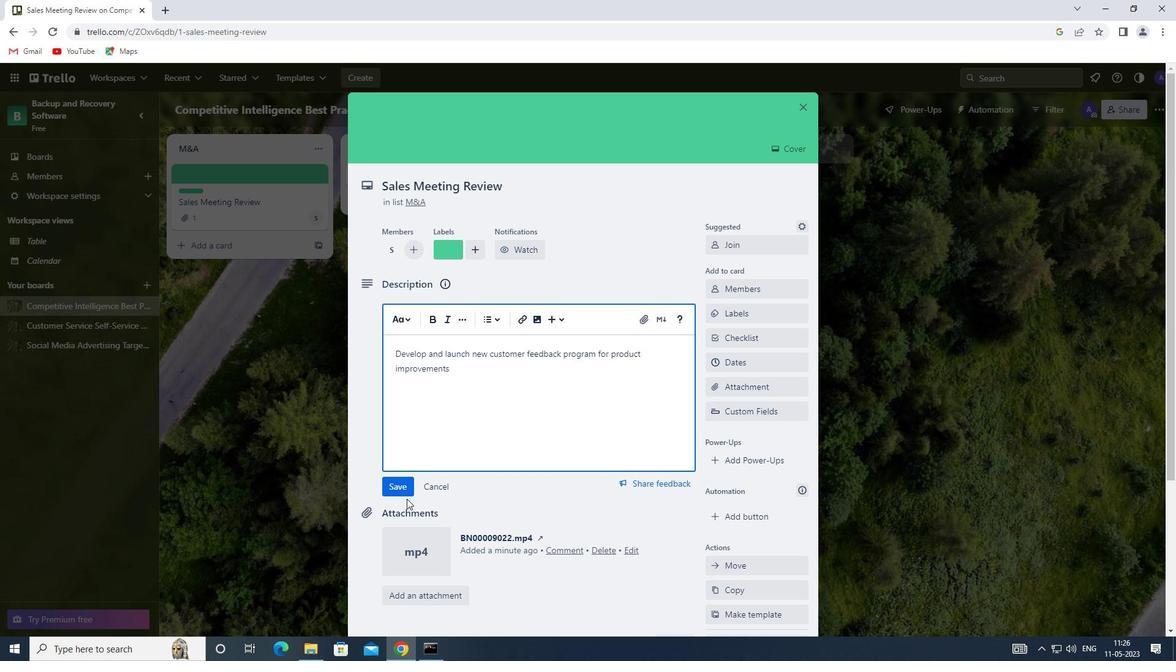 
Action: Mouse pressed left at (396, 483)
Screenshot: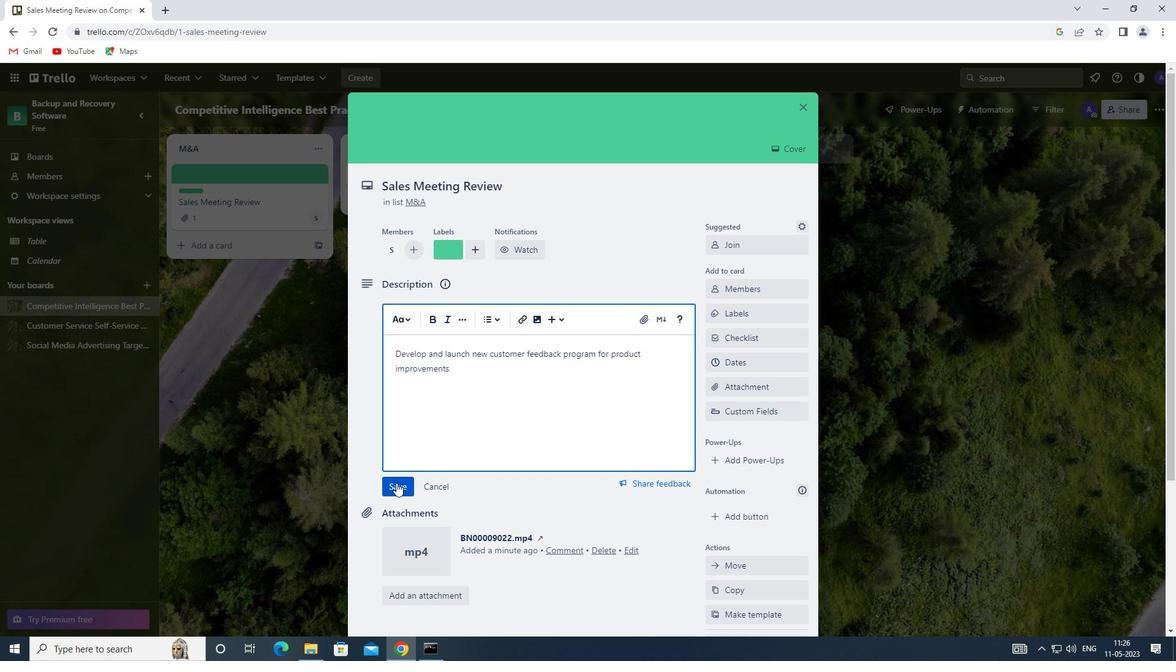 
Action: Mouse moved to (467, 459)
Screenshot: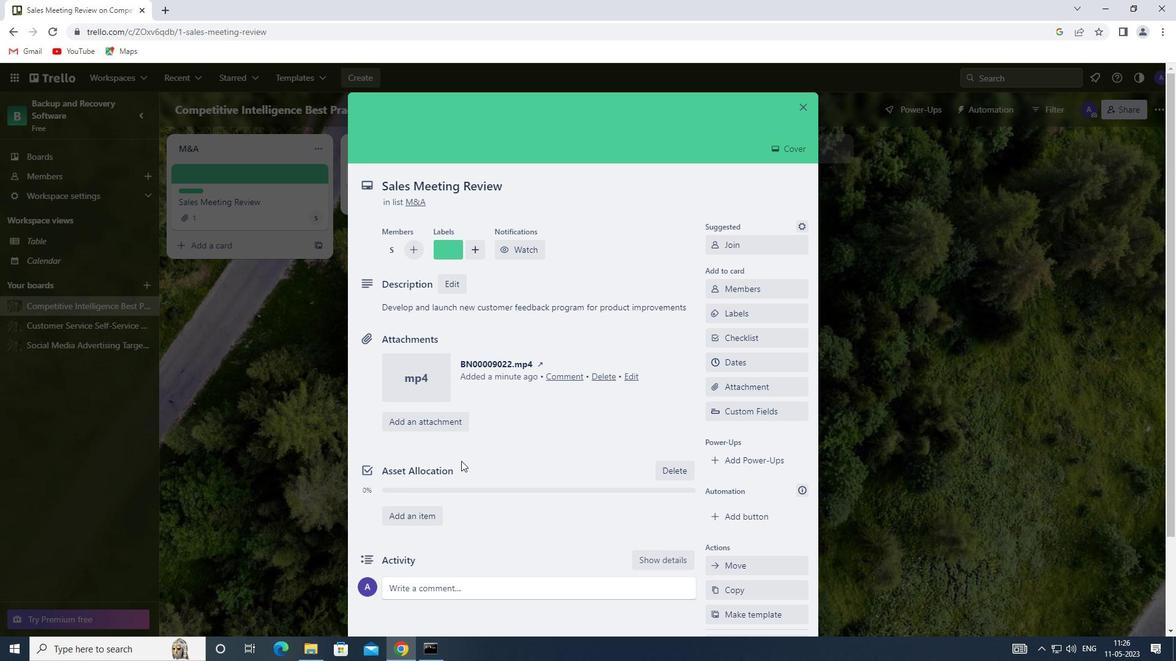 
Action: Mouse scrolled (467, 458) with delta (0, 0)
Screenshot: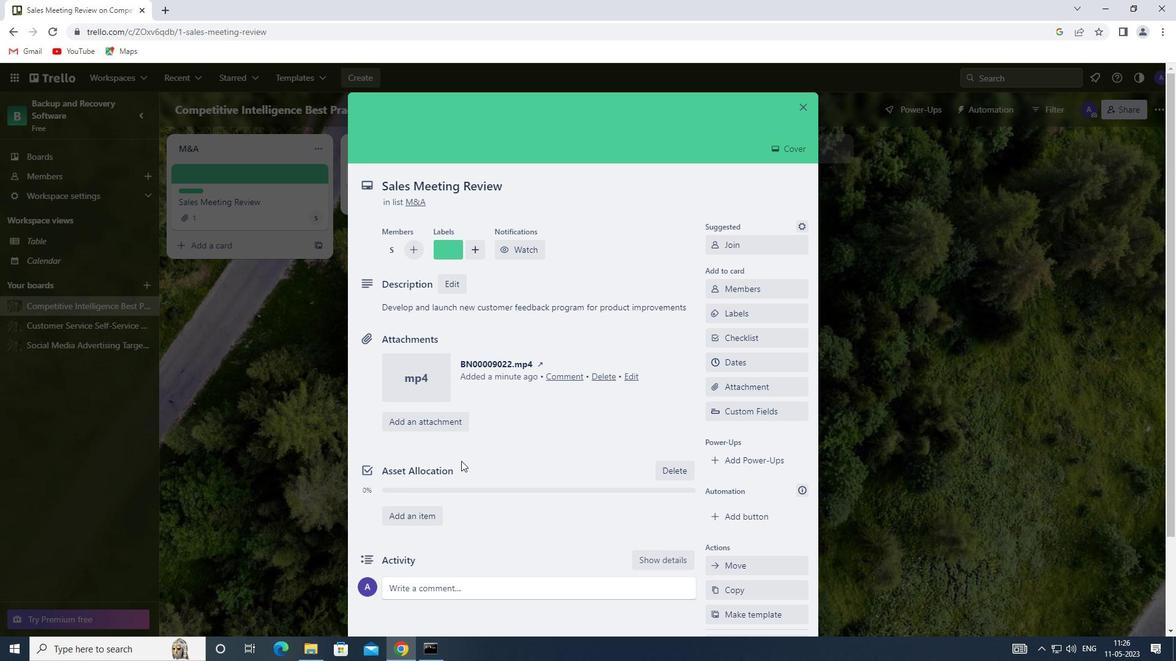
Action: Mouse moved to (467, 459)
Screenshot: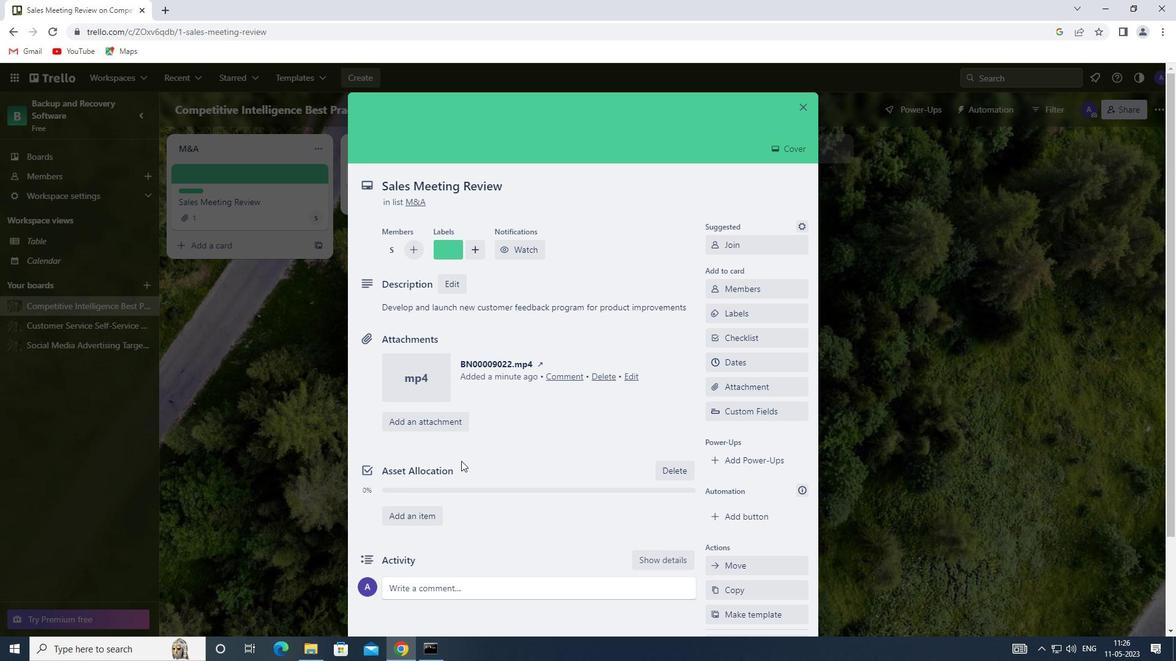 
Action: Mouse scrolled (467, 458) with delta (0, 0)
Screenshot: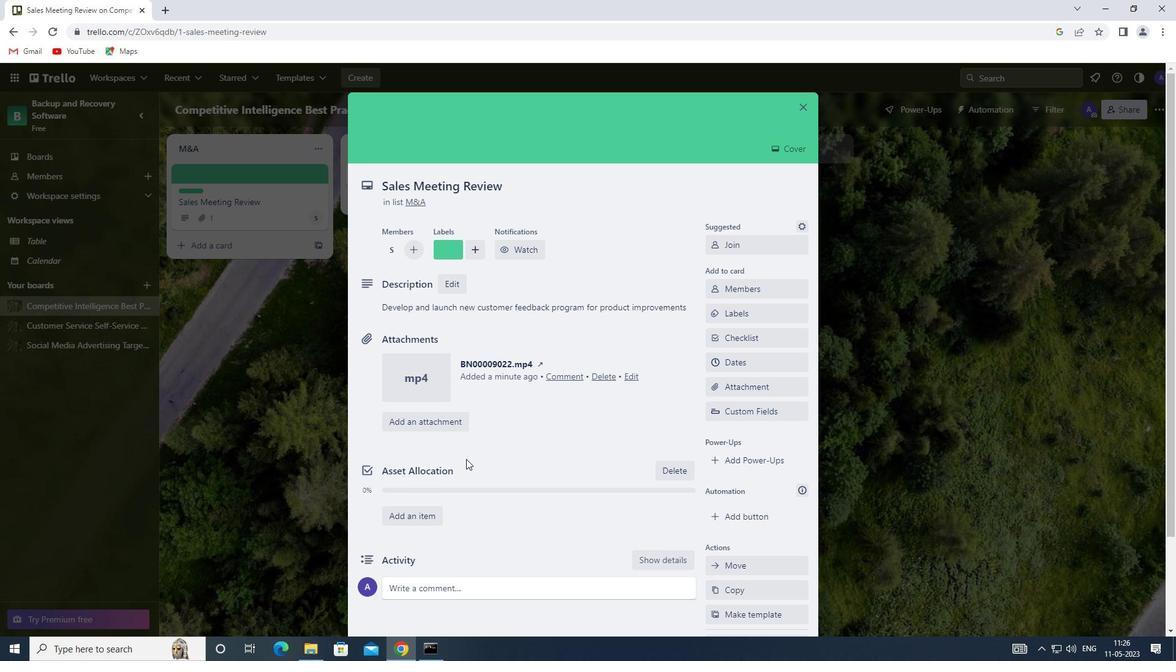 
Action: Mouse scrolled (467, 458) with delta (0, 0)
Screenshot: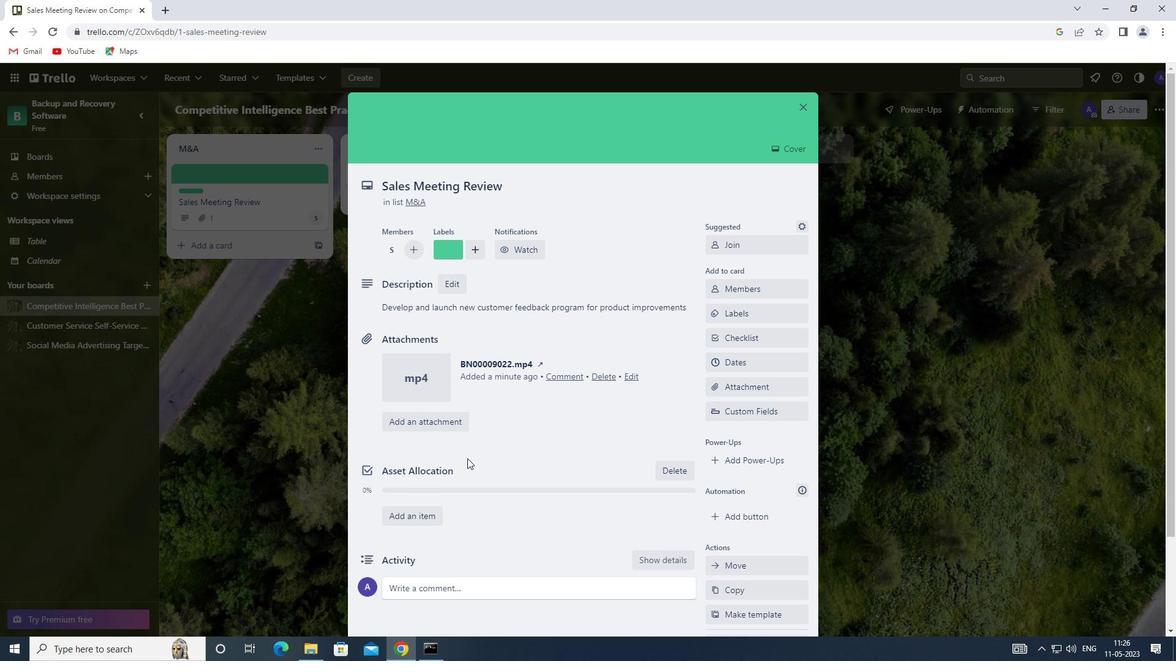 
Action: Mouse moved to (473, 454)
Screenshot: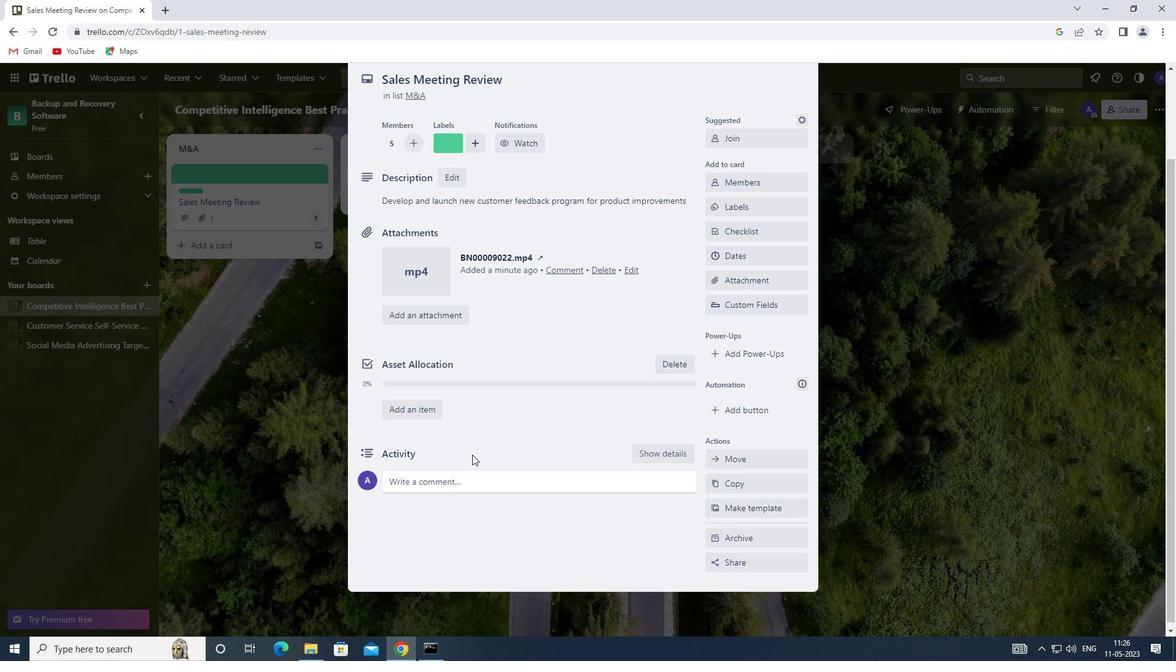 
Action: Mouse scrolled (473, 454) with delta (0, 0)
Screenshot: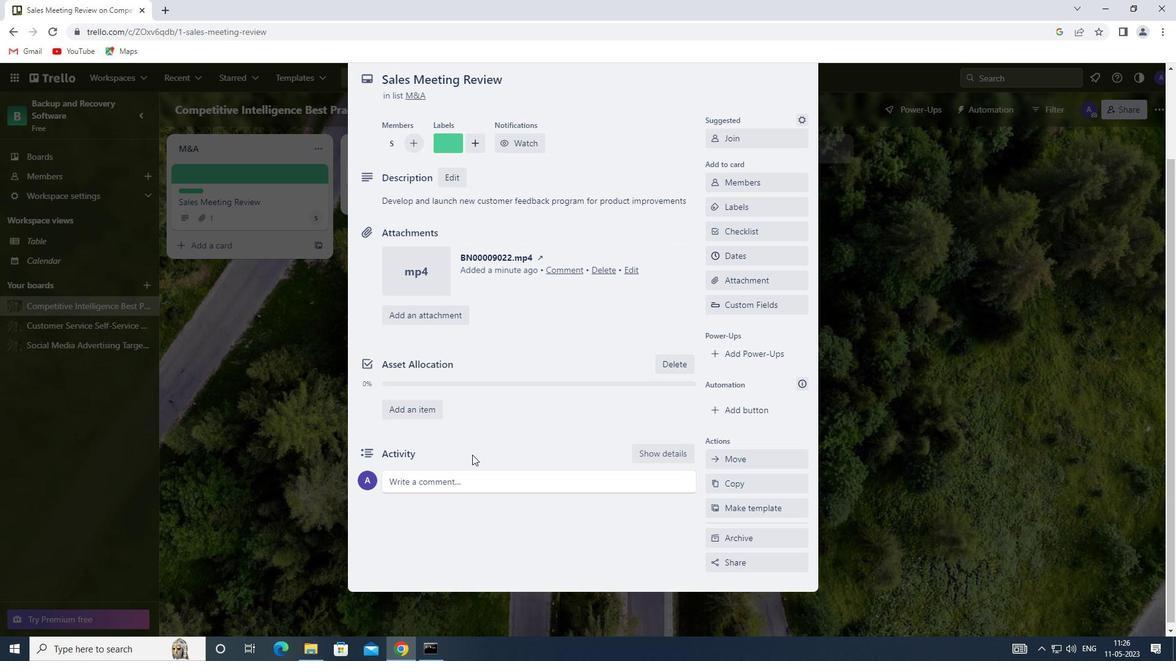 
Action: Mouse moved to (407, 476)
Screenshot: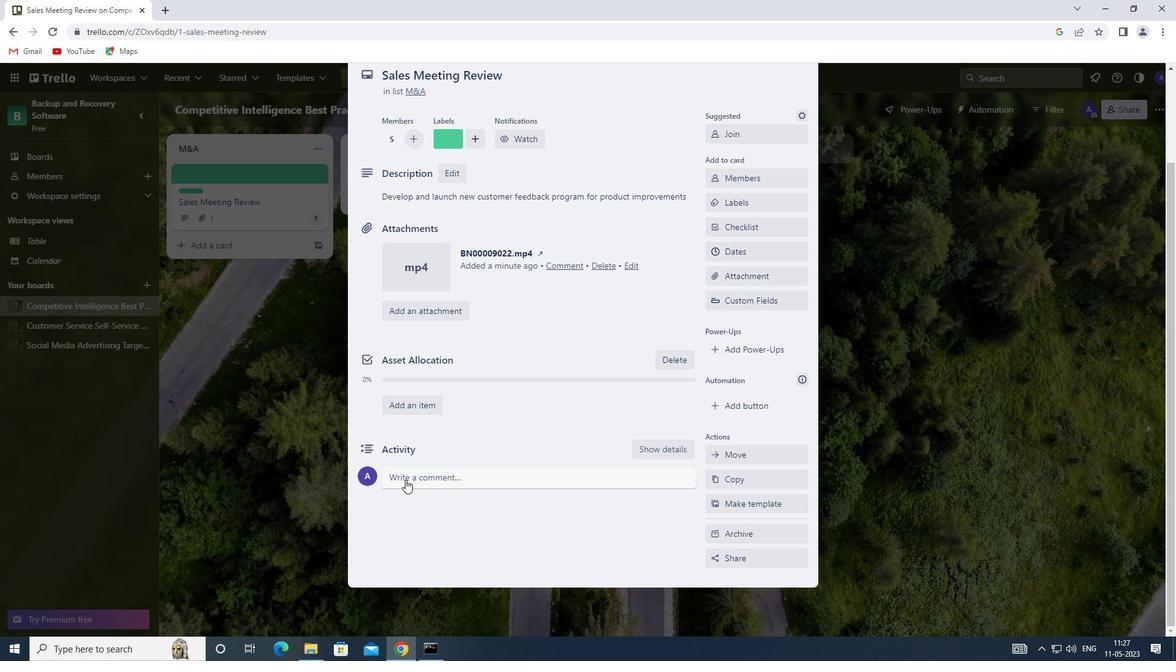 
Action: Mouse pressed left at (407, 476)
Screenshot: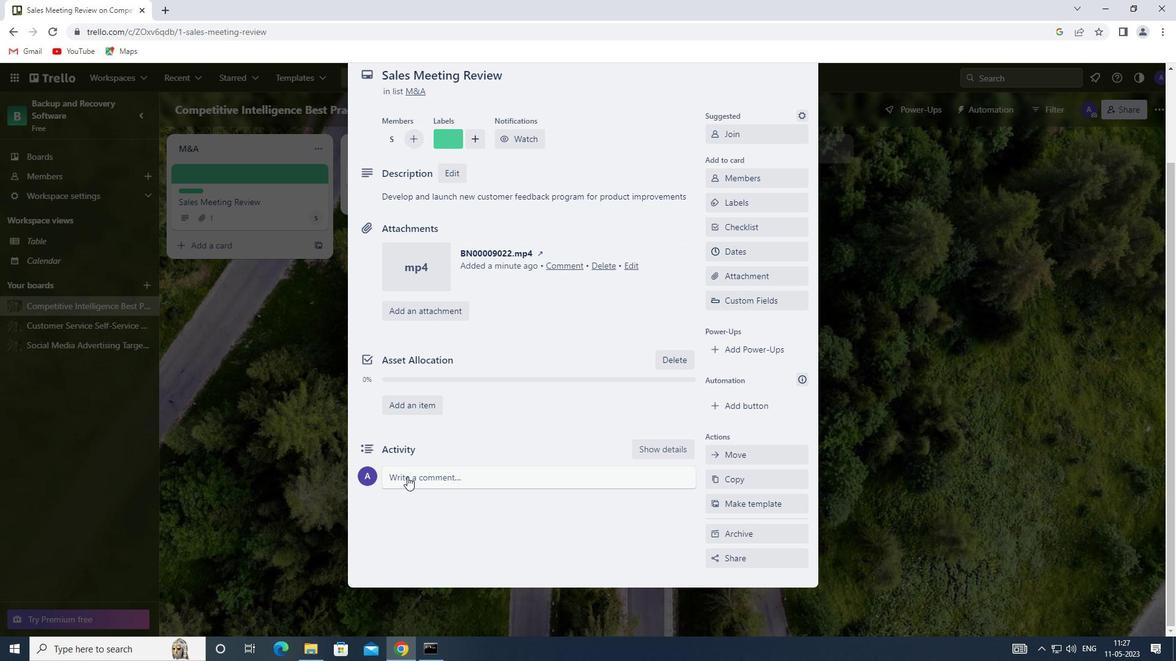 
Action: Mouse moved to (405, 509)
Screenshot: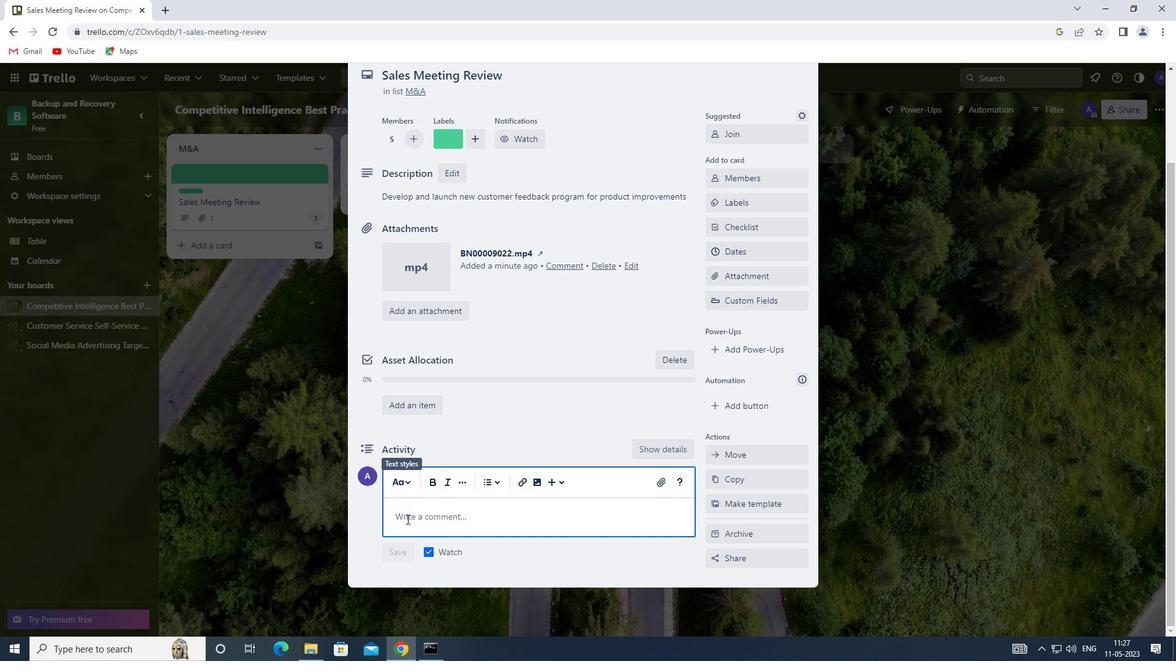 
Action: Mouse pressed left at (405, 509)
Screenshot: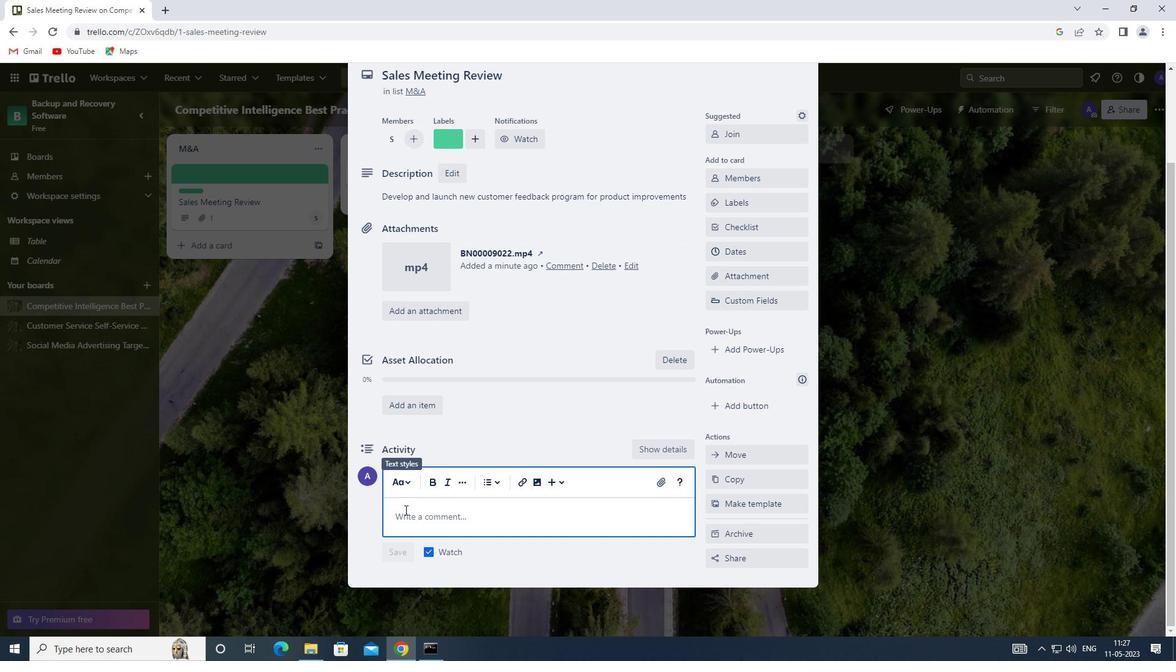 
Action: Key pressed <Key.shift>THIS<Key.space>TASK<Key.space>REQUIRES<Key.space>US<Key.space>TO<Key.space>BE<Key.space>ADAPTABLE<Key.space>AND<Key.space>FLEXIABLE,WILLING<Key.space>TO<Key.space>ADJUST<Key.space>OUR<Key.space>APPROACH<Key.space>AS<Key.space>NEEDED<Key.space>BASED<Key.space>ON<Key.space>NEW<Key.space>INFORMATION<Key.space>OR<Key.space>FEEDBACK
Screenshot: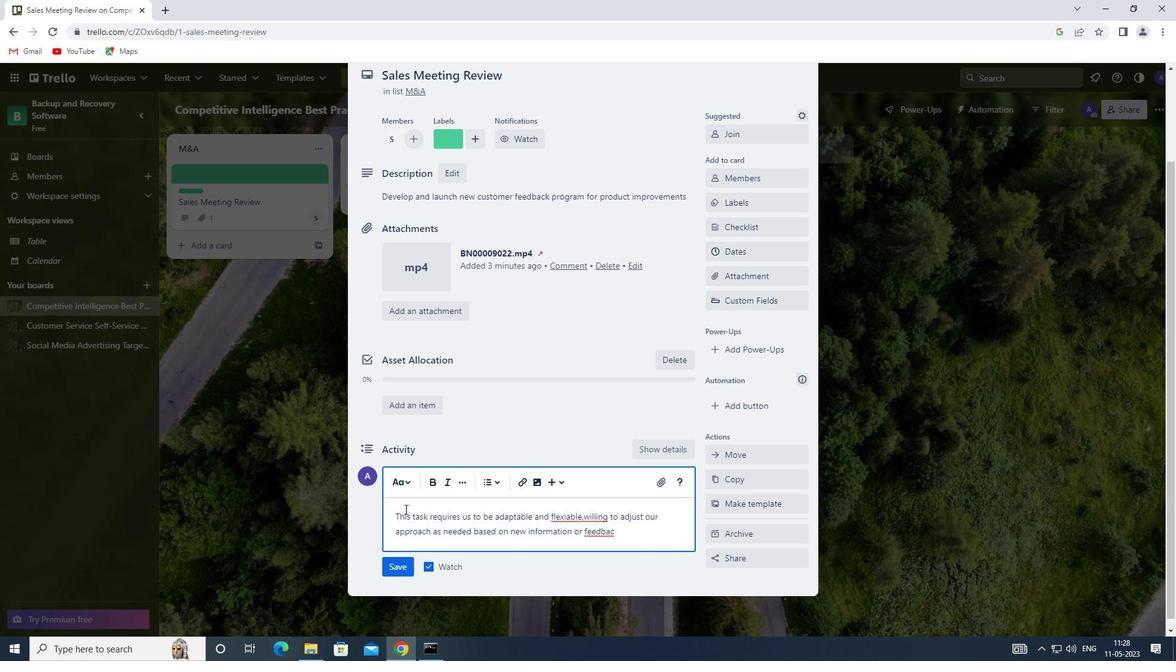 
Action: Mouse moved to (397, 571)
Screenshot: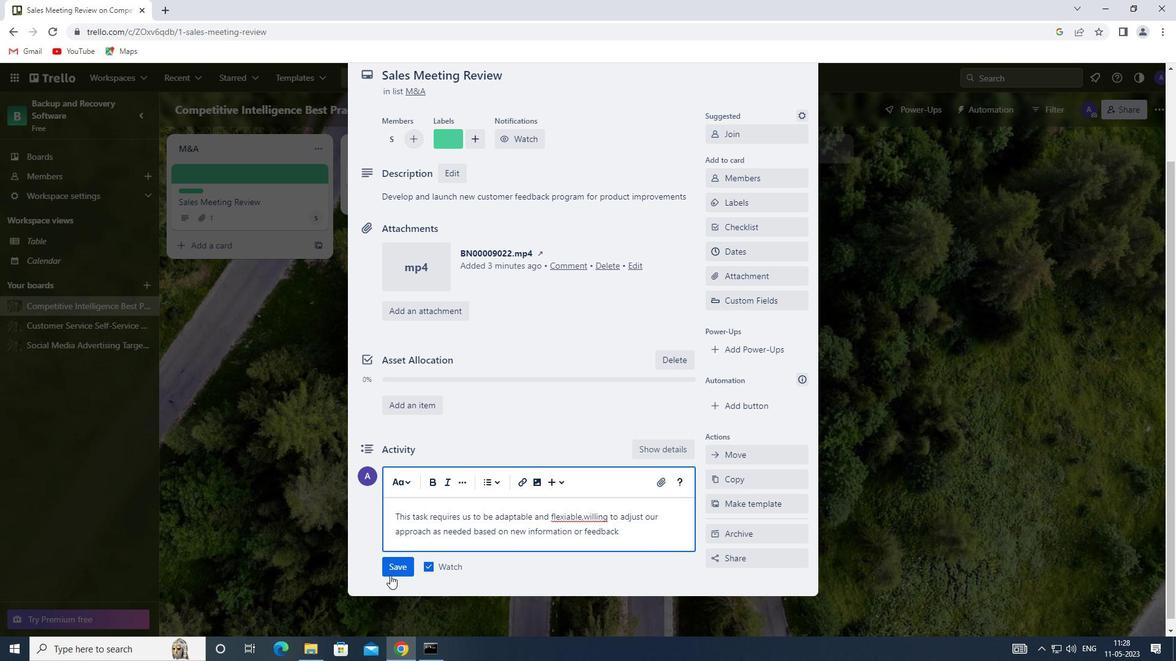 
Action: Mouse pressed left at (397, 571)
Screenshot: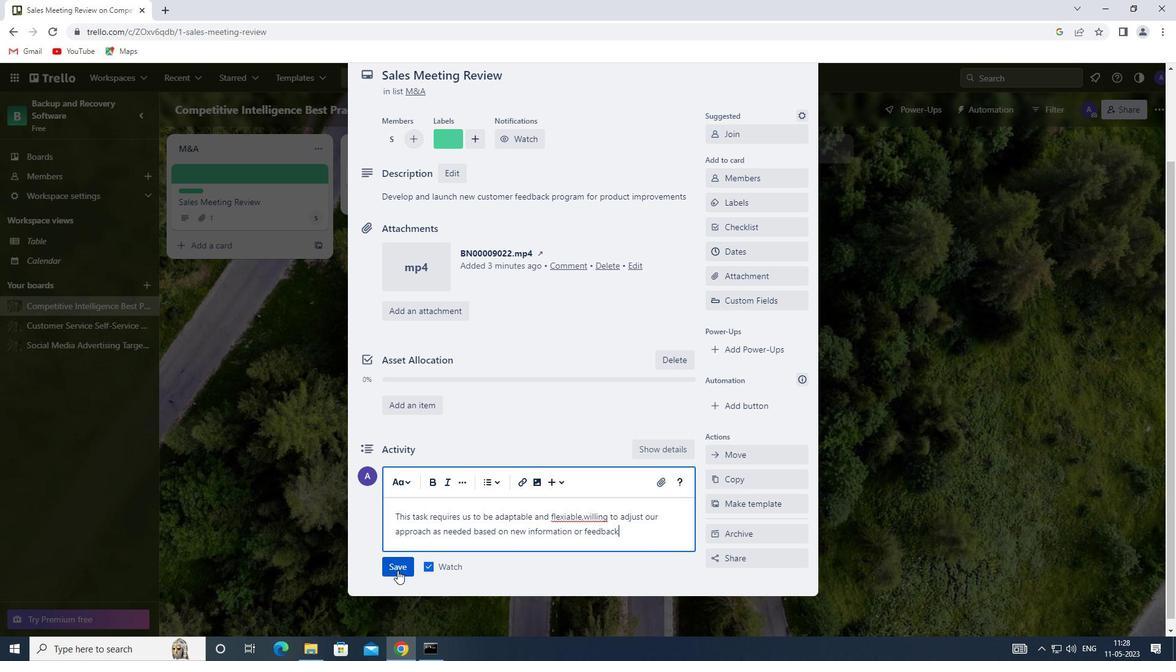 
Action: Mouse moved to (772, 243)
Screenshot: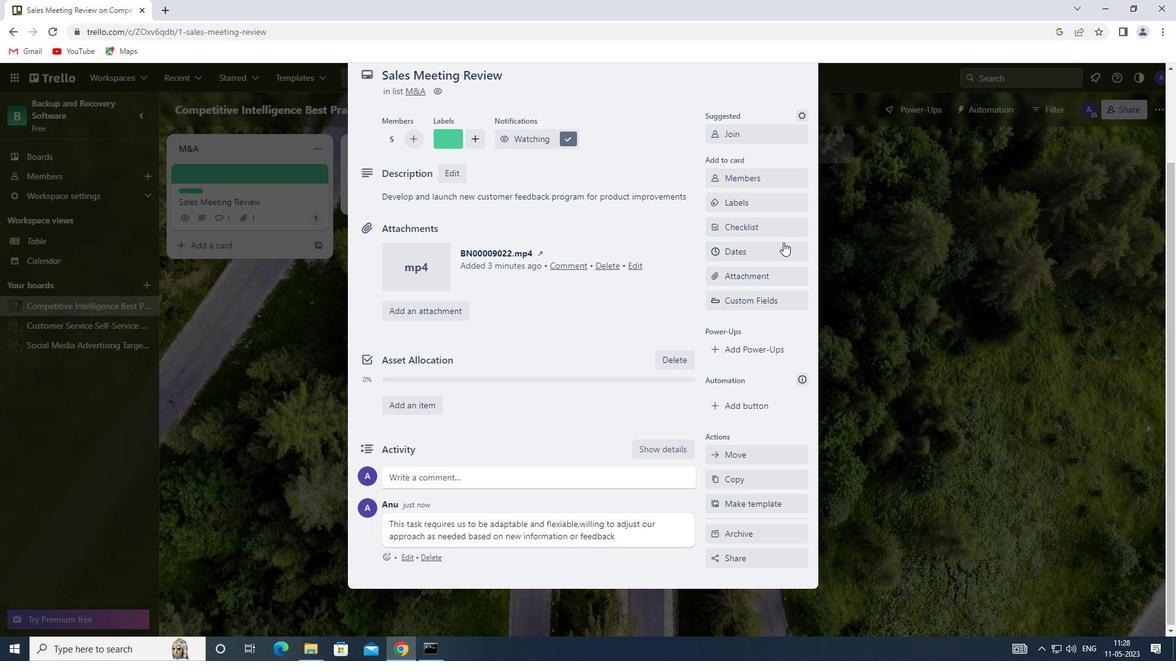 
Action: Mouse pressed left at (772, 243)
Screenshot: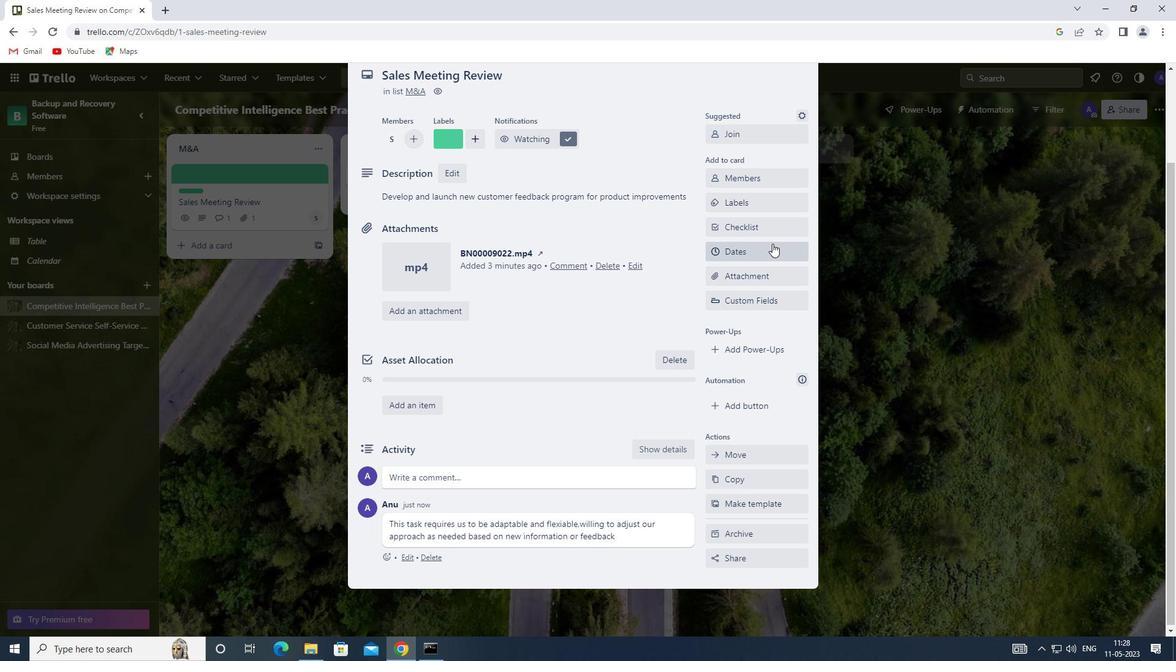 
Action: Mouse moved to (722, 334)
Screenshot: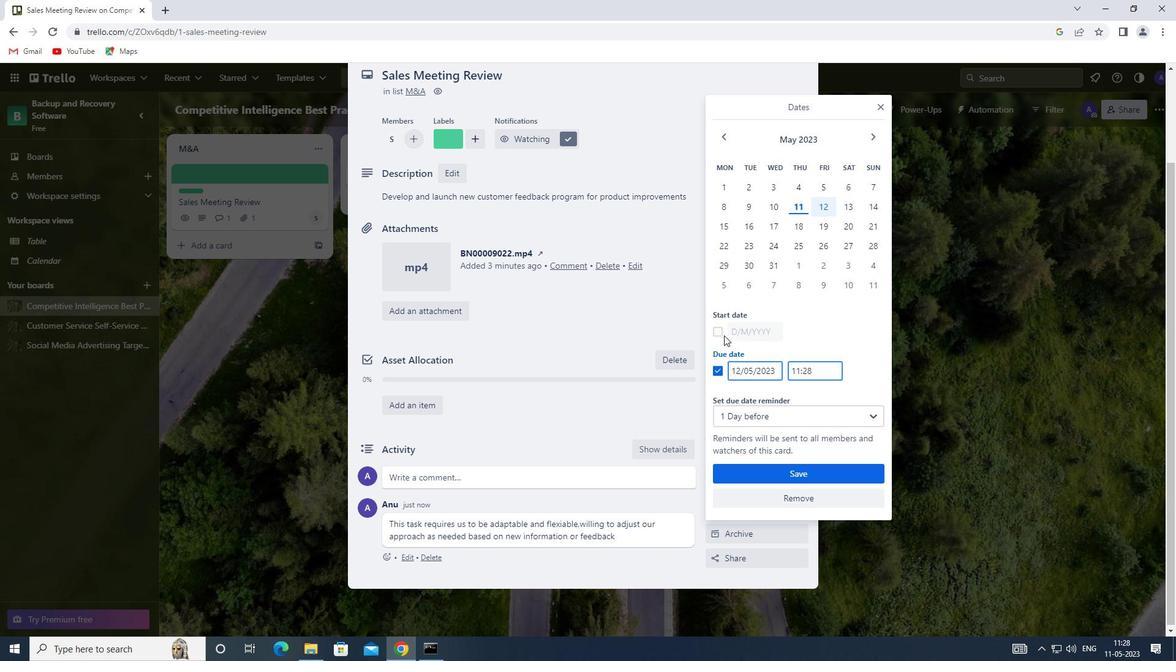 
Action: Mouse pressed left at (722, 334)
Screenshot: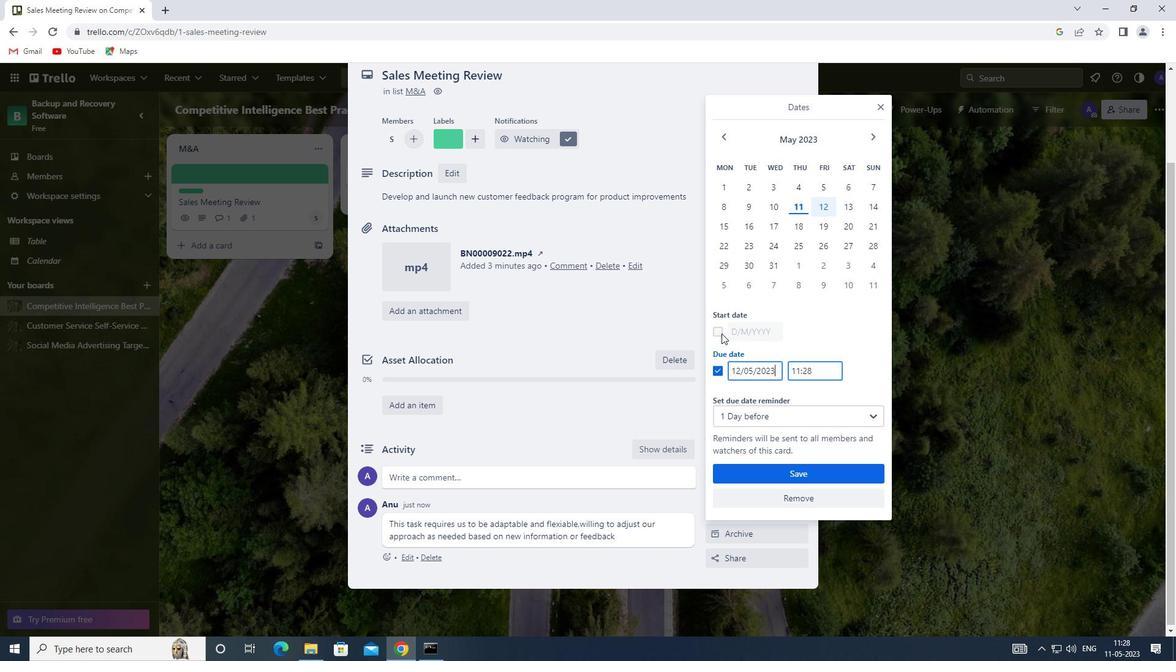 
Action: Mouse moved to (779, 330)
Screenshot: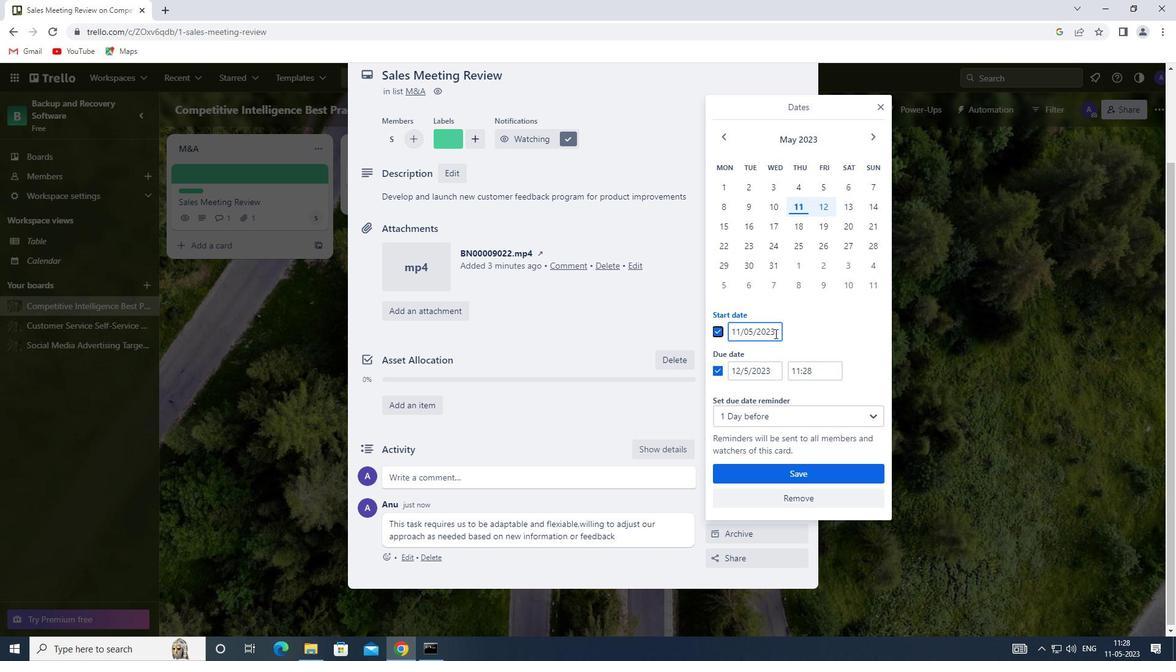
Action: Mouse pressed left at (779, 330)
Screenshot: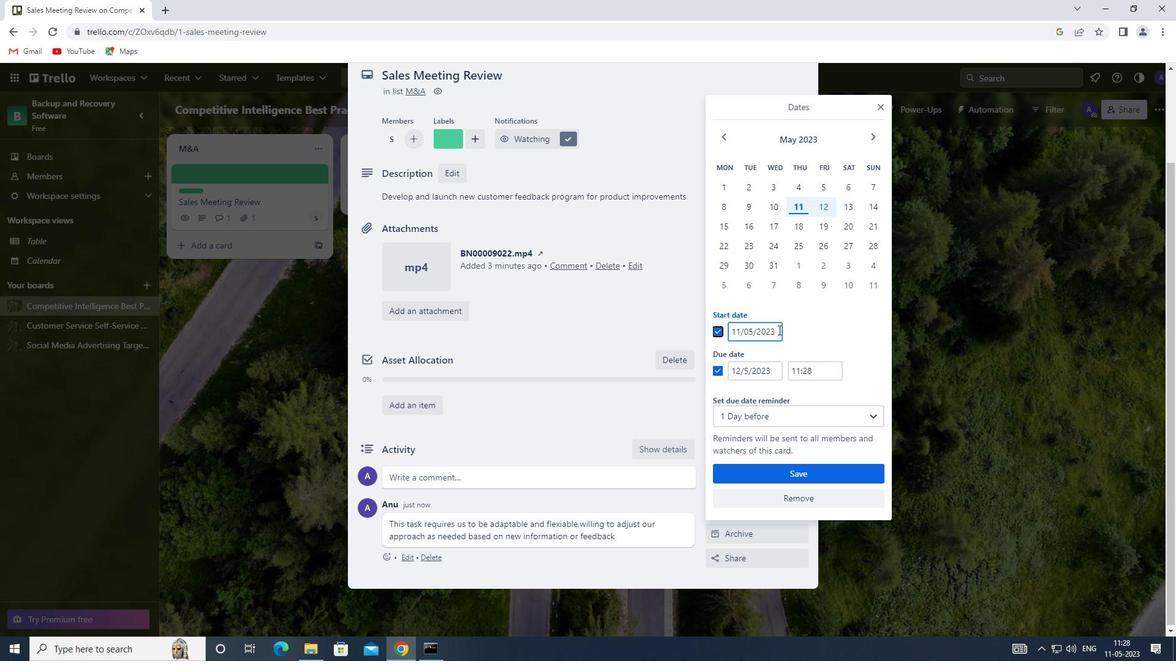 
Action: Mouse moved to (718, 328)
Screenshot: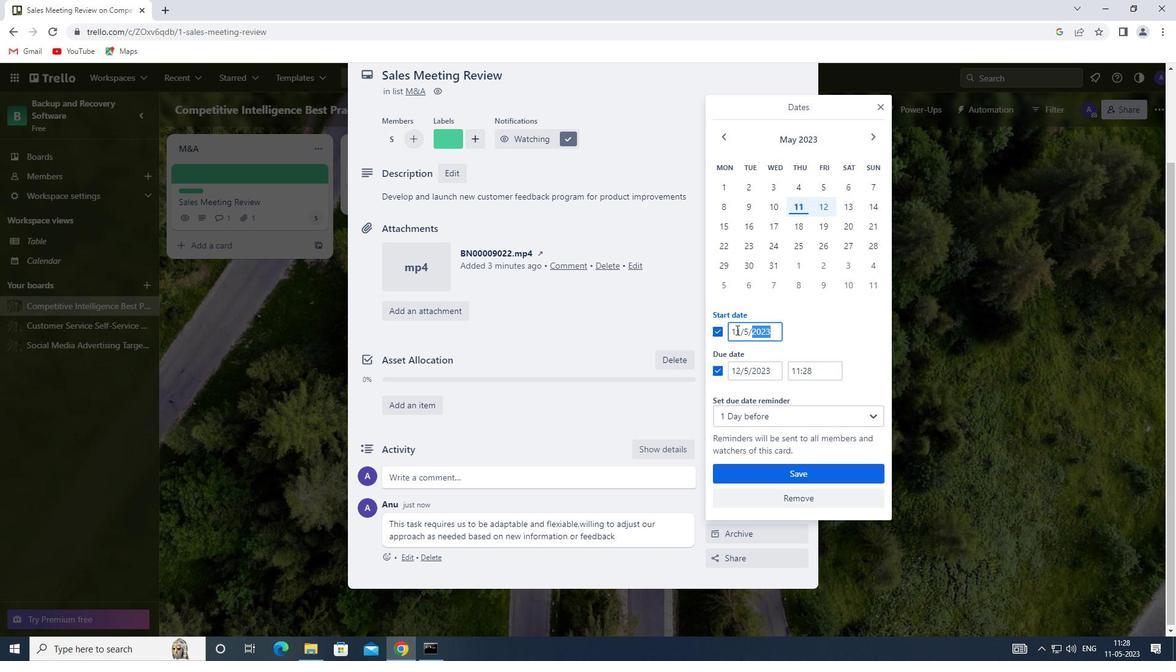 
Action: Key pressed 01/01/1900
Screenshot: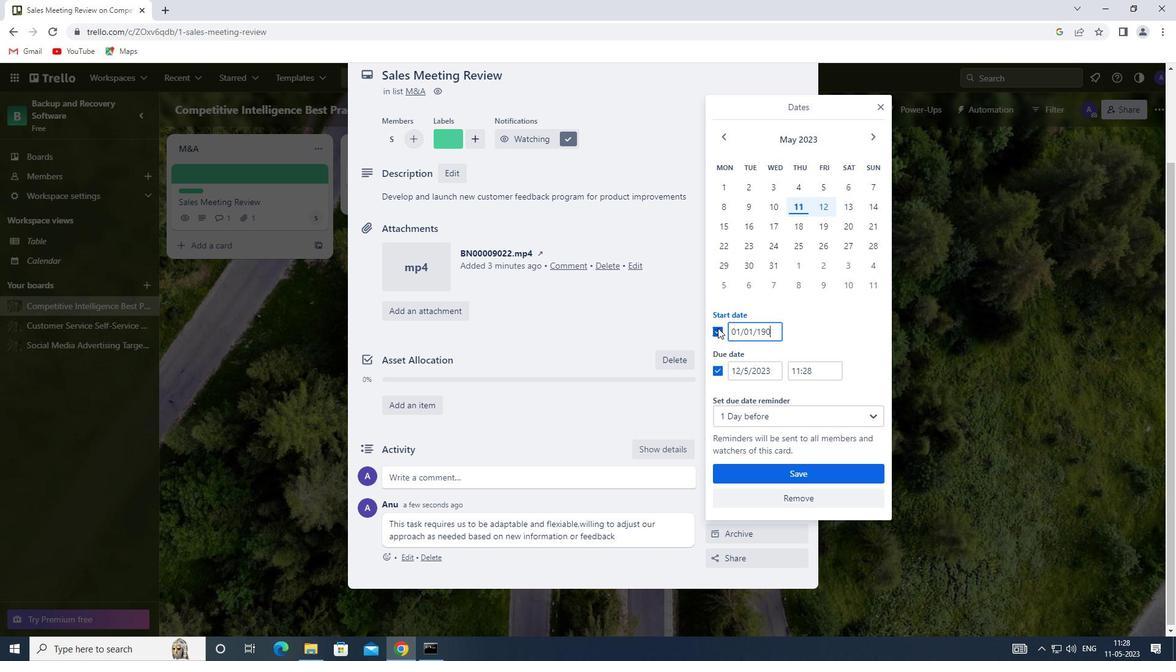 
Action: Mouse moved to (742, 368)
Screenshot: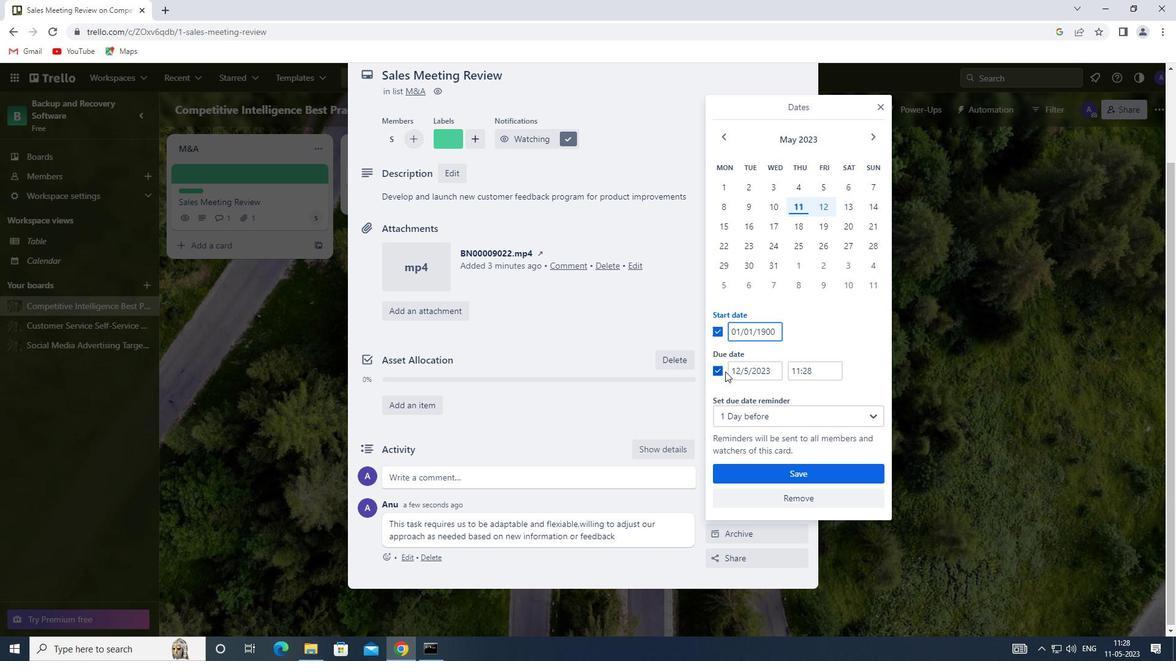 
Action: Mouse pressed left at (742, 368)
Screenshot: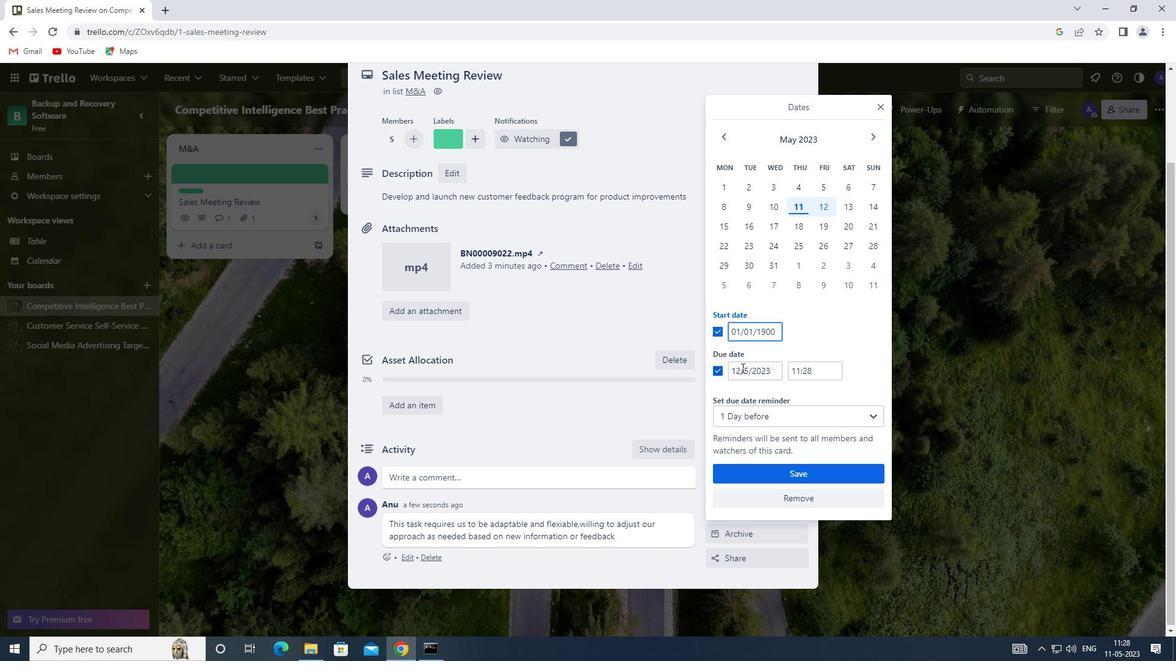 
Action: Mouse moved to (728, 207)
Screenshot: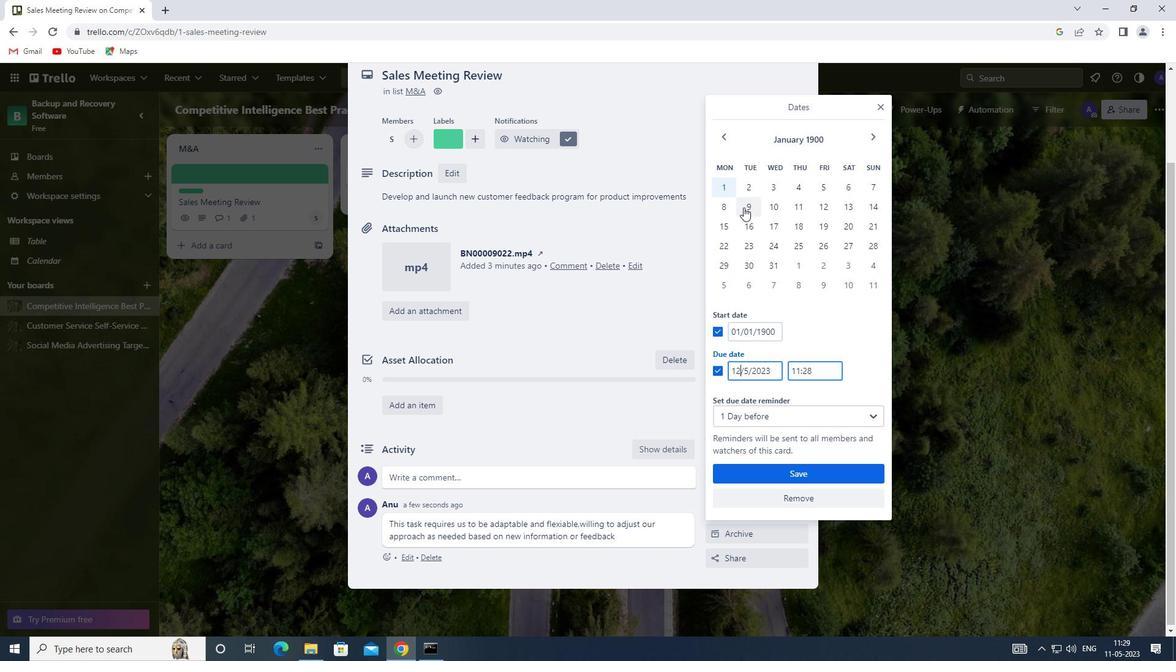 
Action: Mouse pressed left at (728, 207)
Screenshot: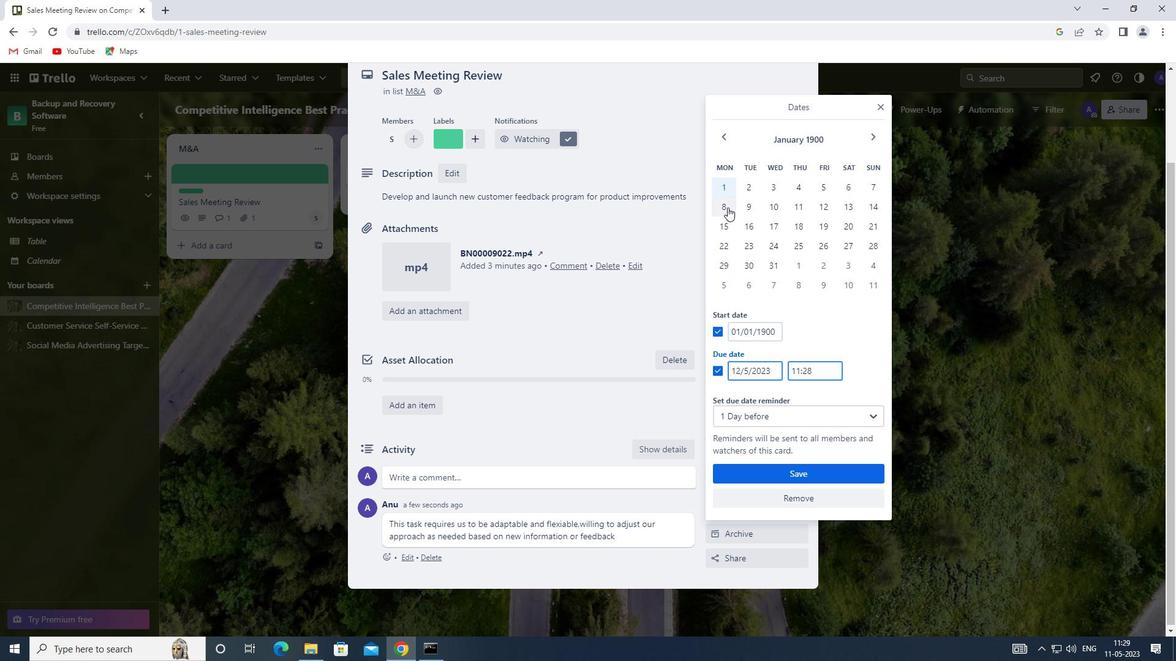 
Action: Mouse moved to (811, 473)
Screenshot: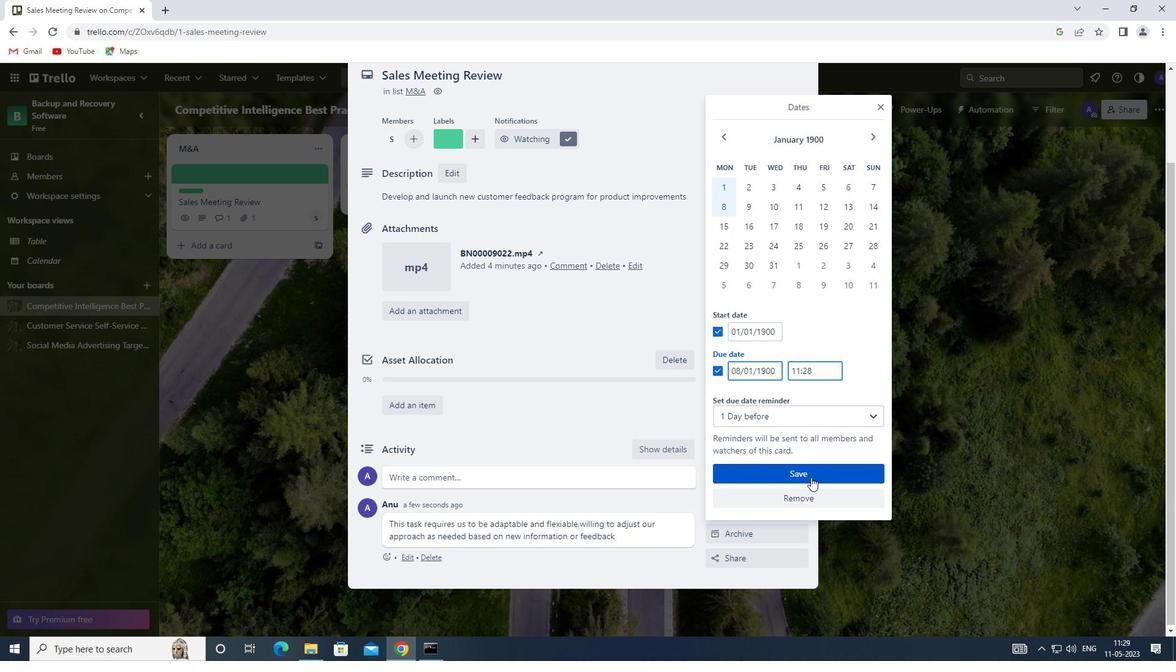 
Action: Mouse pressed left at (811, 473)
Screenshot: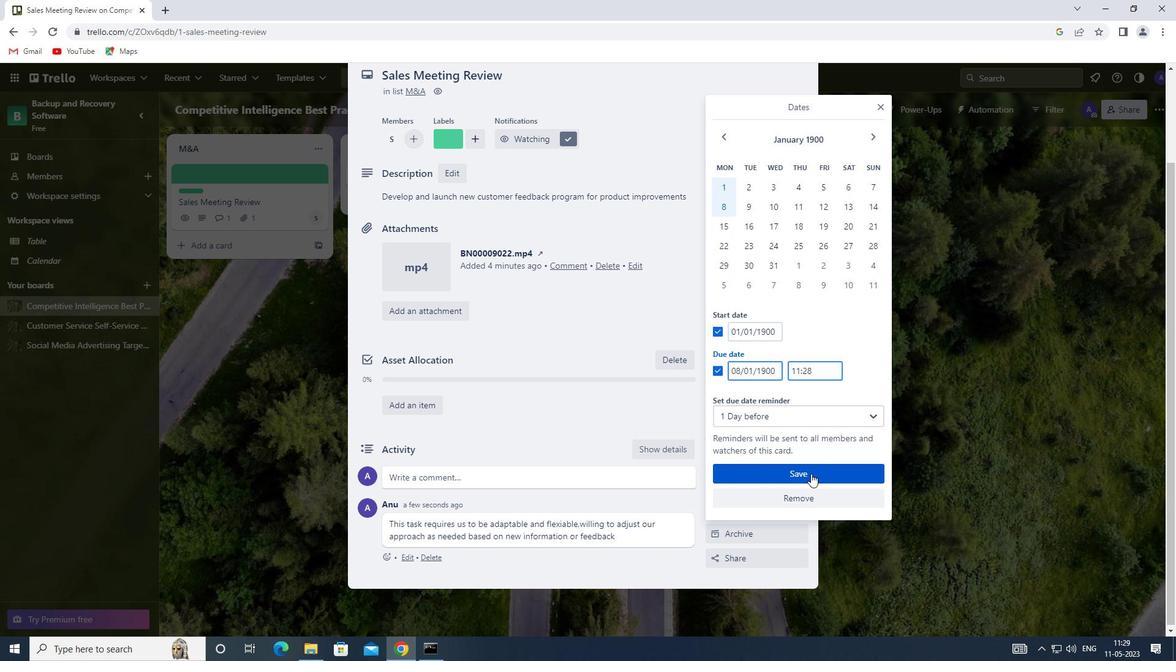 
Action: Mouse moved to (861, 188)
Screenshot: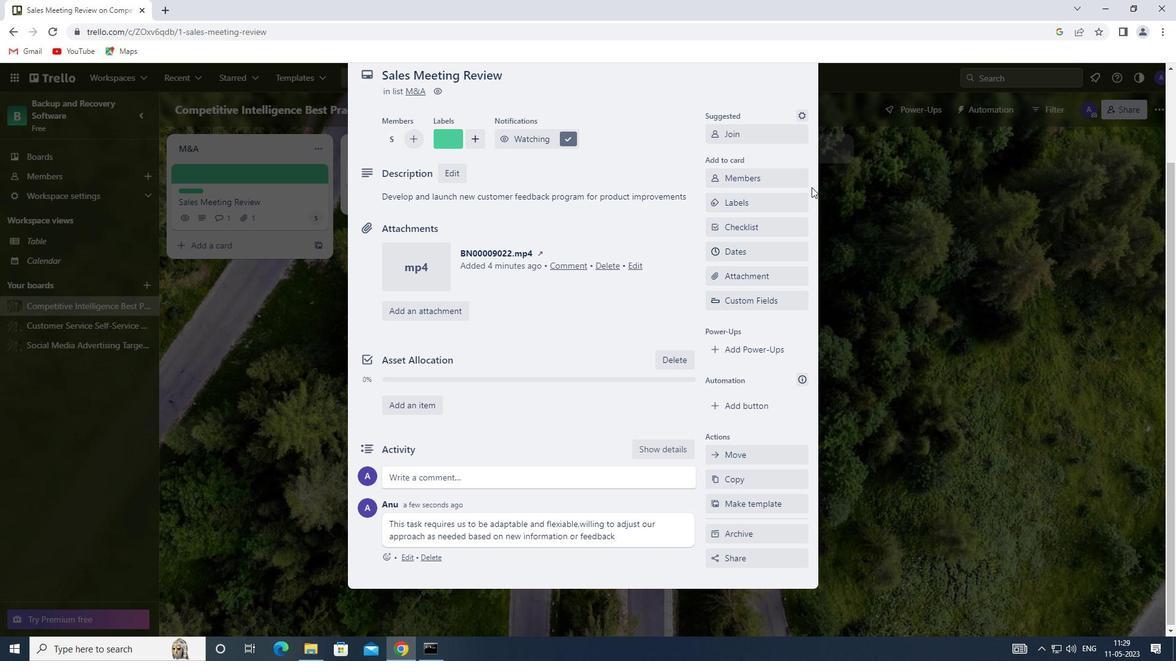 
Action: Mouse pressed left at (861, 188)
Screenshot: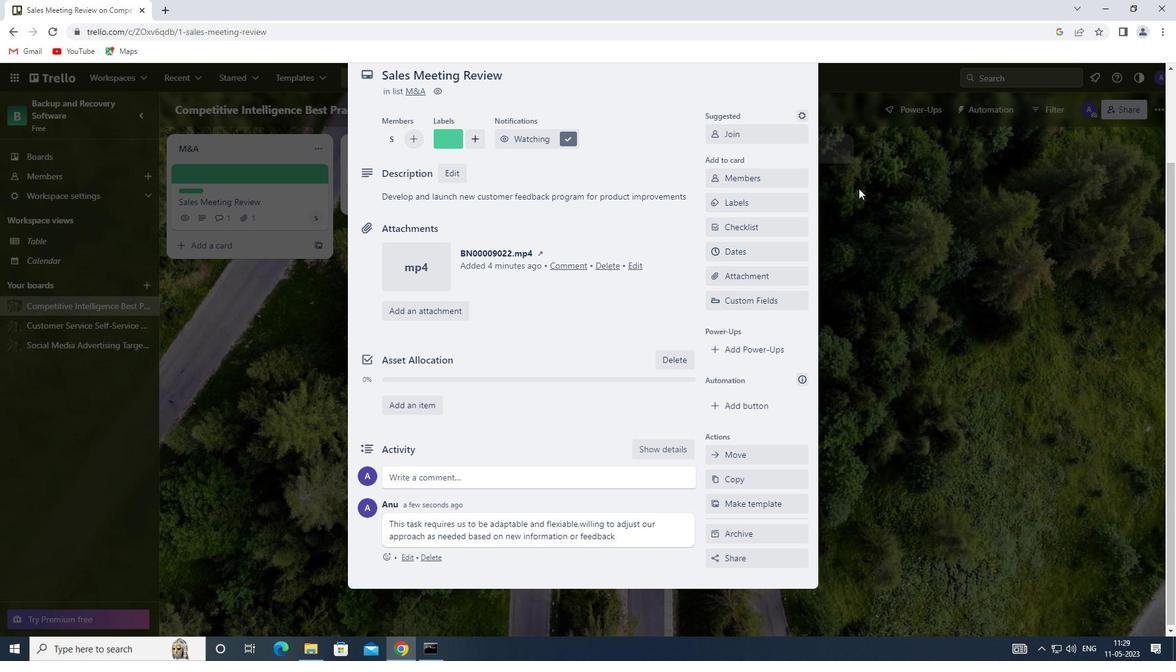 
